 Task: Check the average views per listing of sprinkler system in the last 5 years.
Action: Mouse moved to (1037, 243)
Screenshot: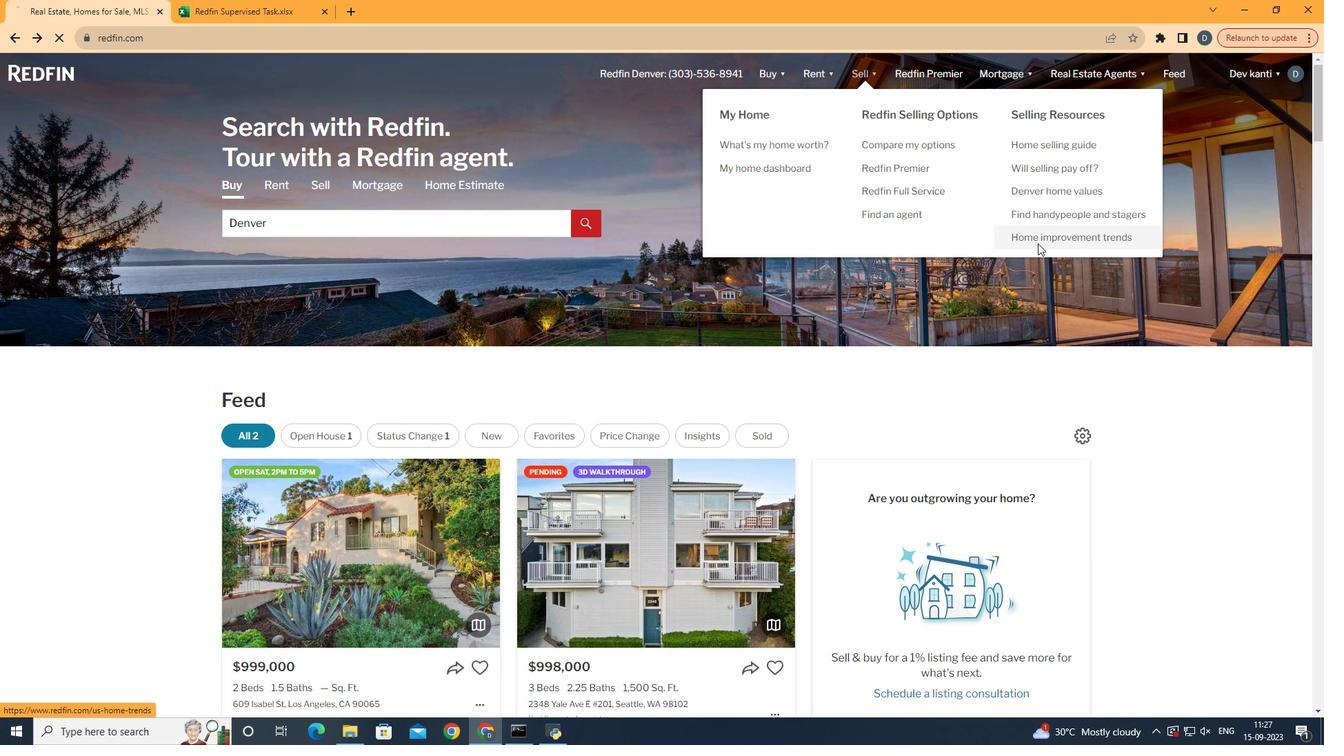 
Action: Mouse pressed left at (1037, 243)
Screenshot: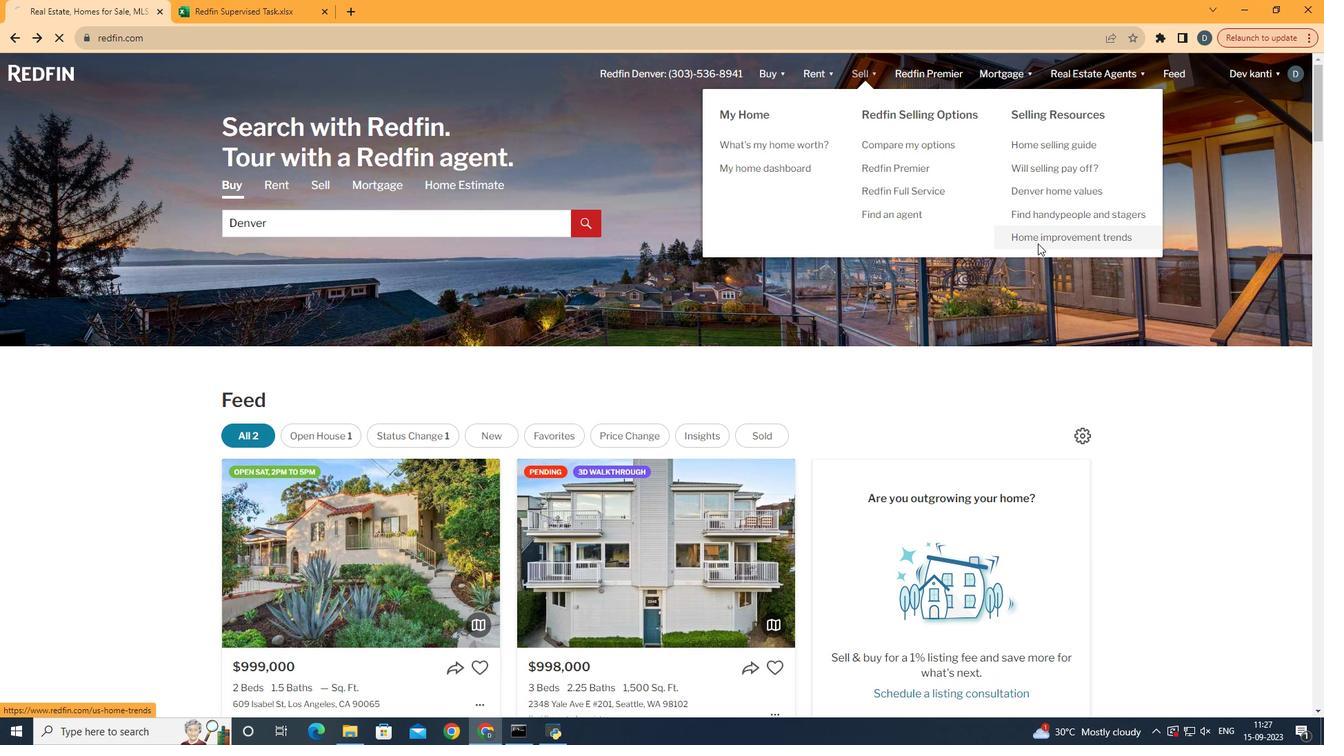 
Action: Mouse moved to (332, 263)
Screenshot: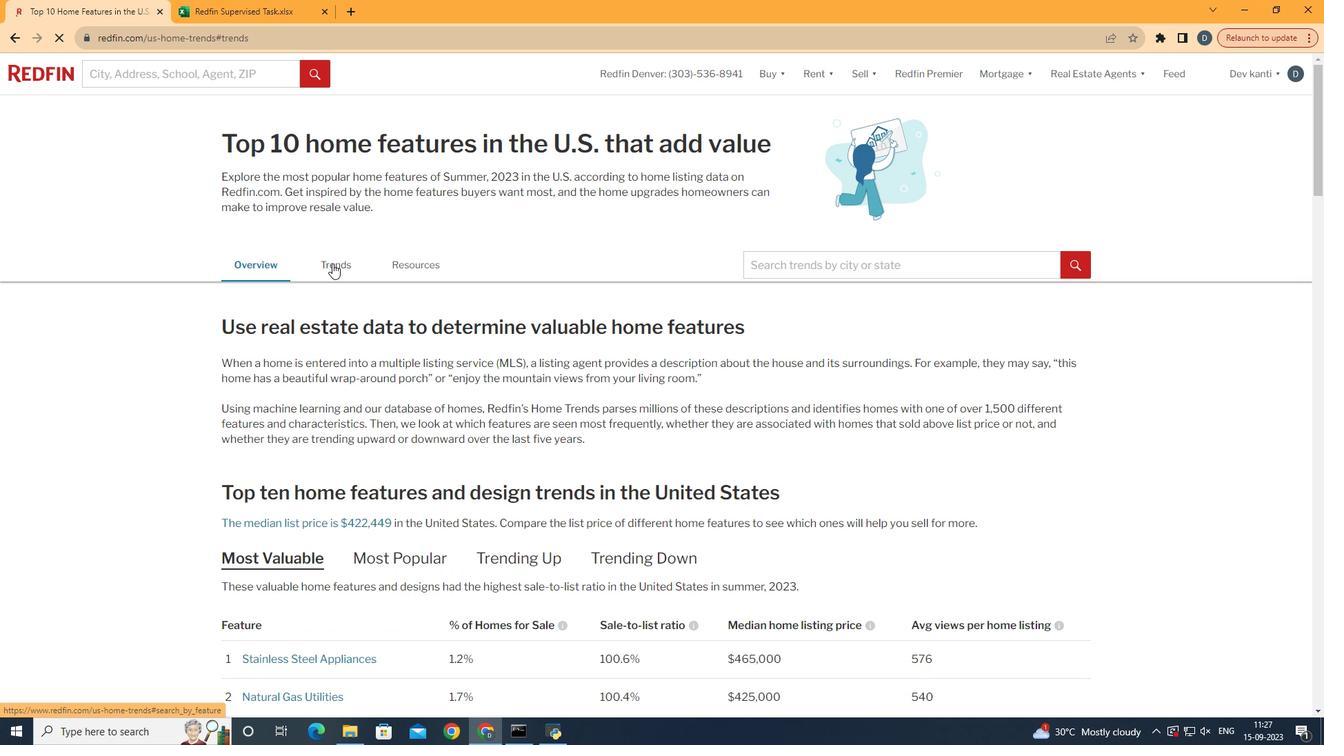 
Action: Mouse pressed left at (332, 263)
Screenshot: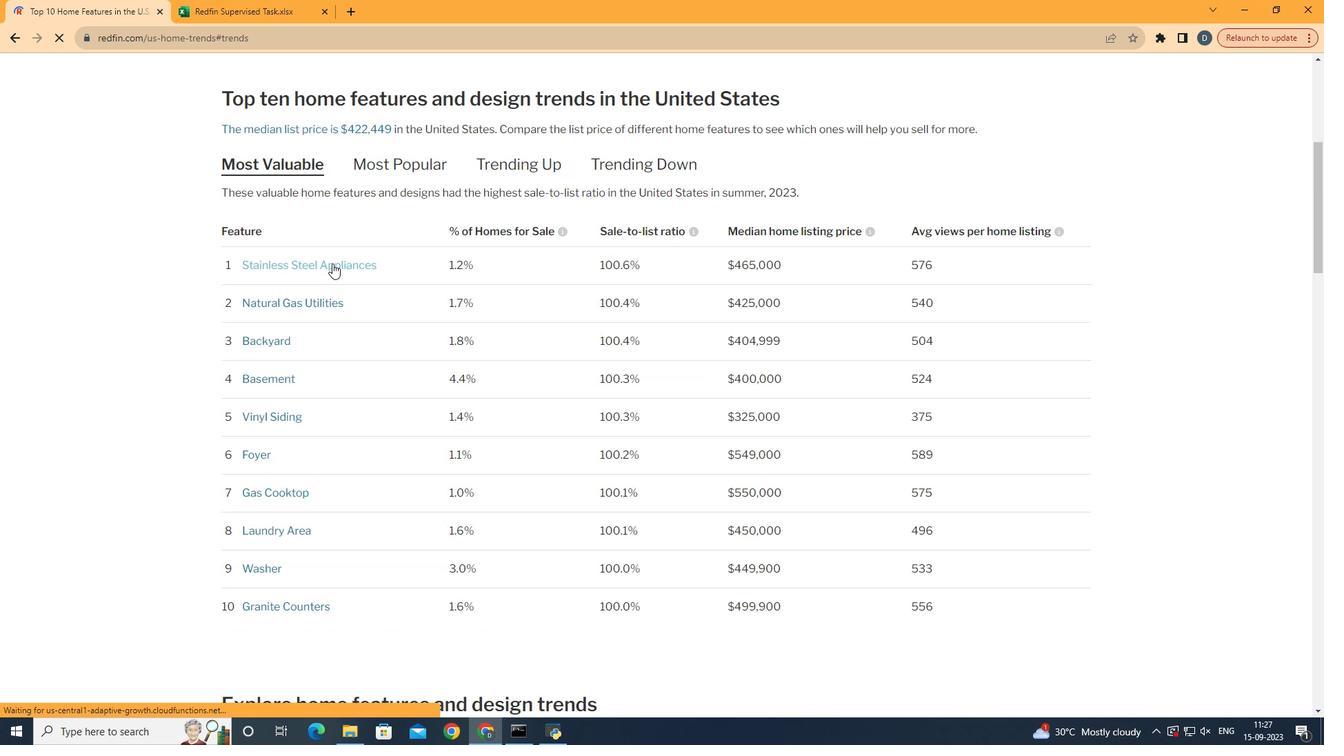 
Action: Mouse moved to (664, 357)
Screenshot: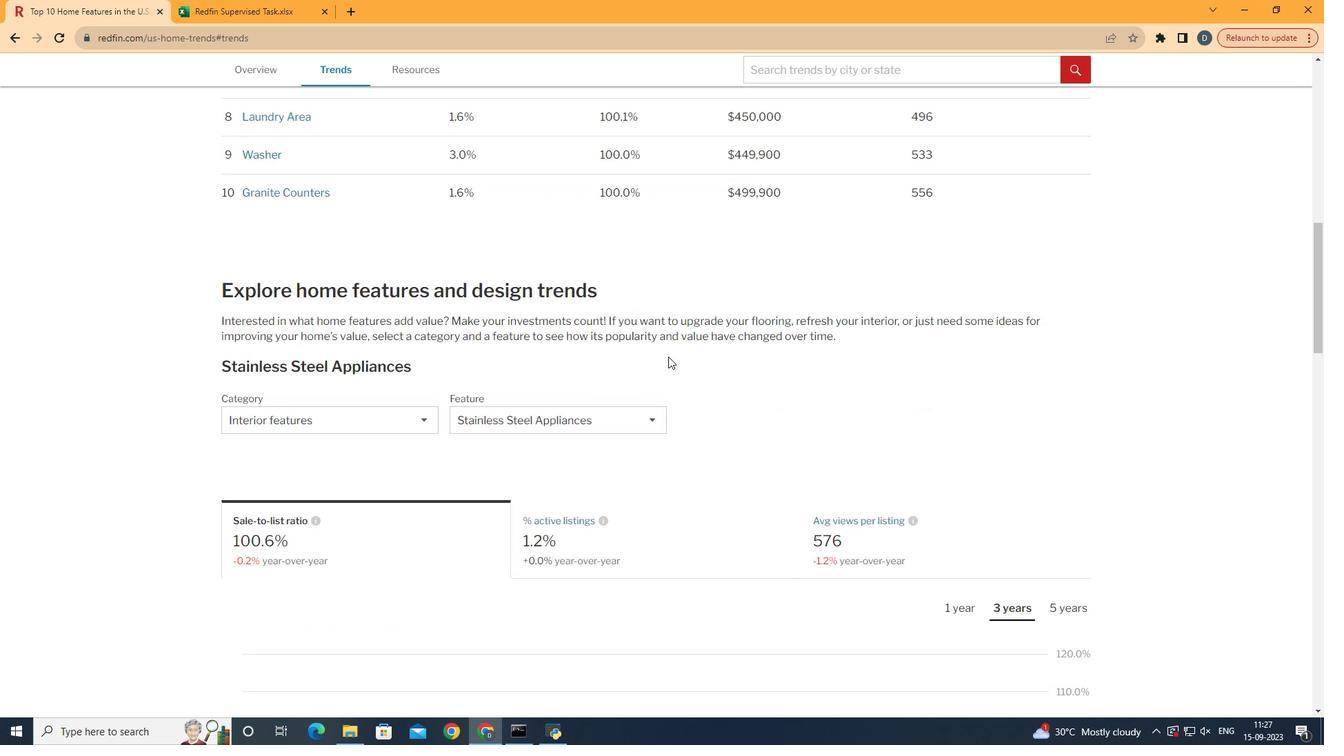 
Action: Mouse scrolled (664, 356) with delta (0, 0)
Screenshot: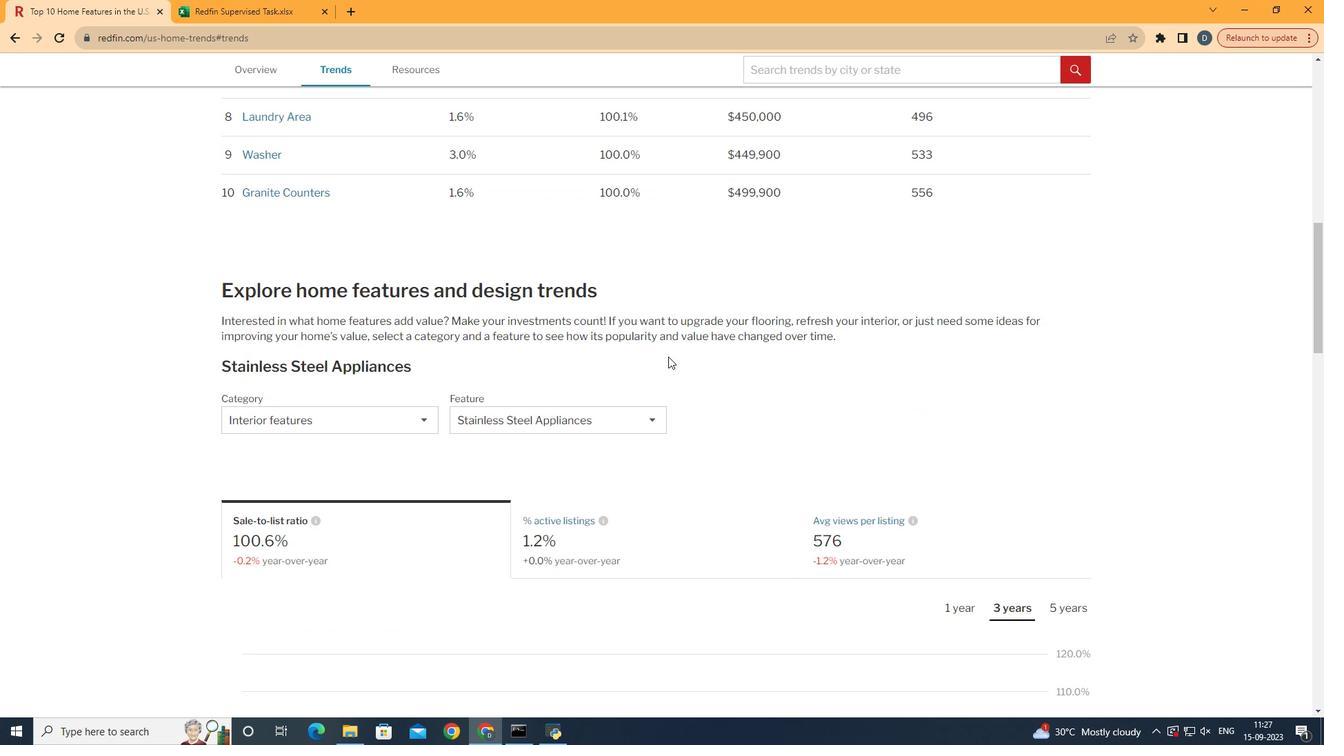 
Action: Mouse moved to (665, 357)
Screenshot: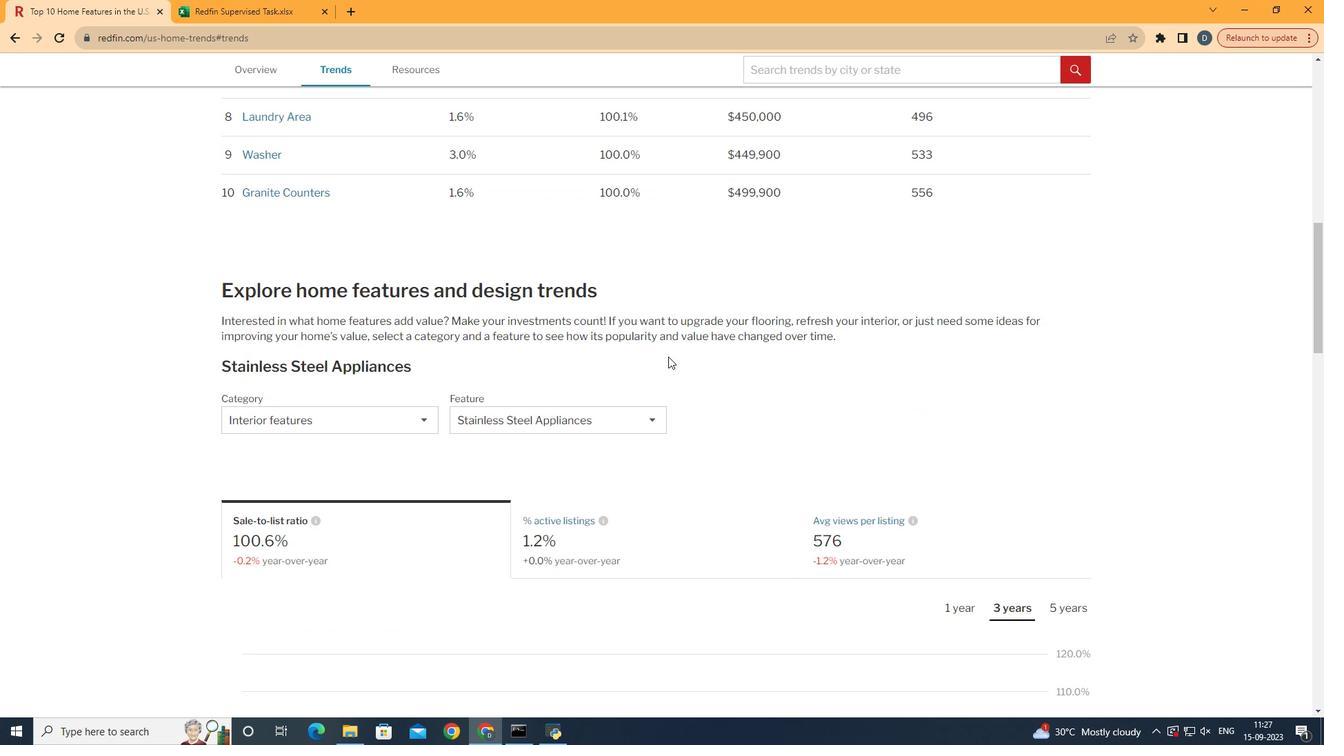 
Action: Mouse scrolled (665, 356) with delta (0, 0)
Screenshot: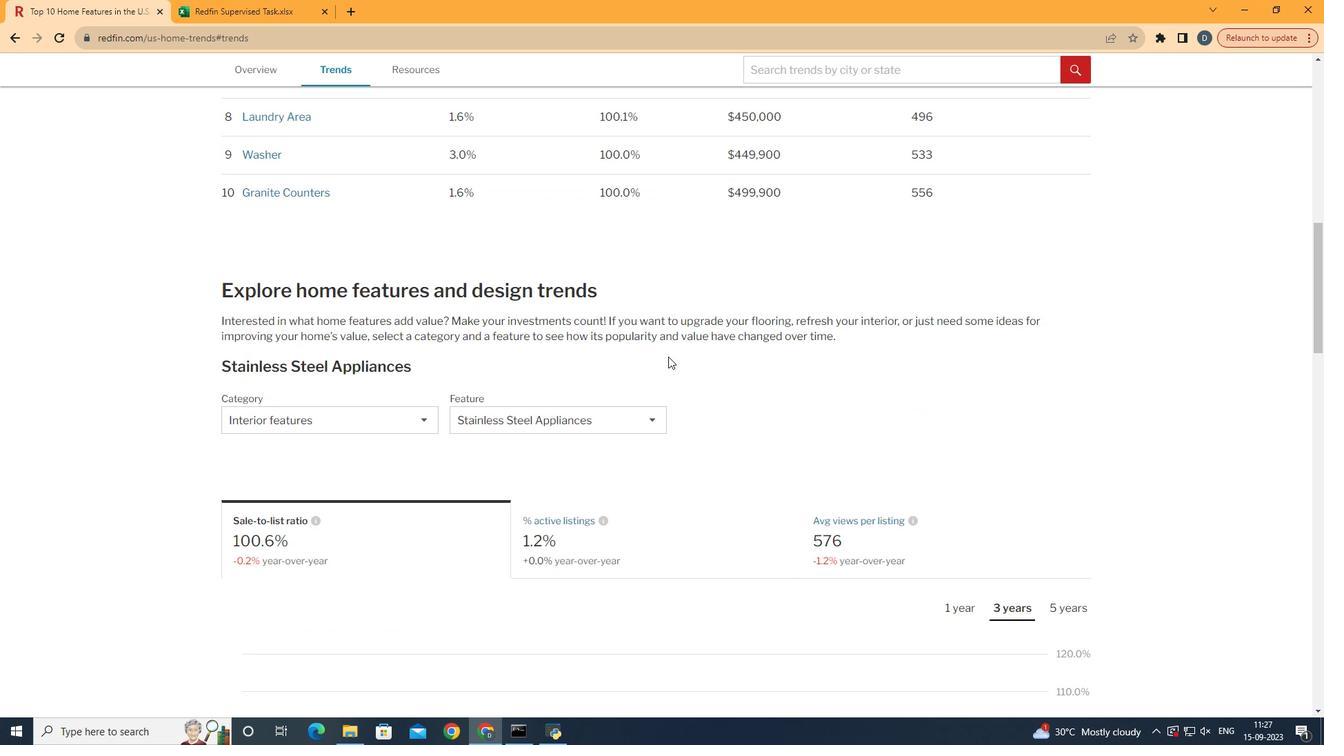 
Action: Mouse moved to (665, 357)
Screenshot: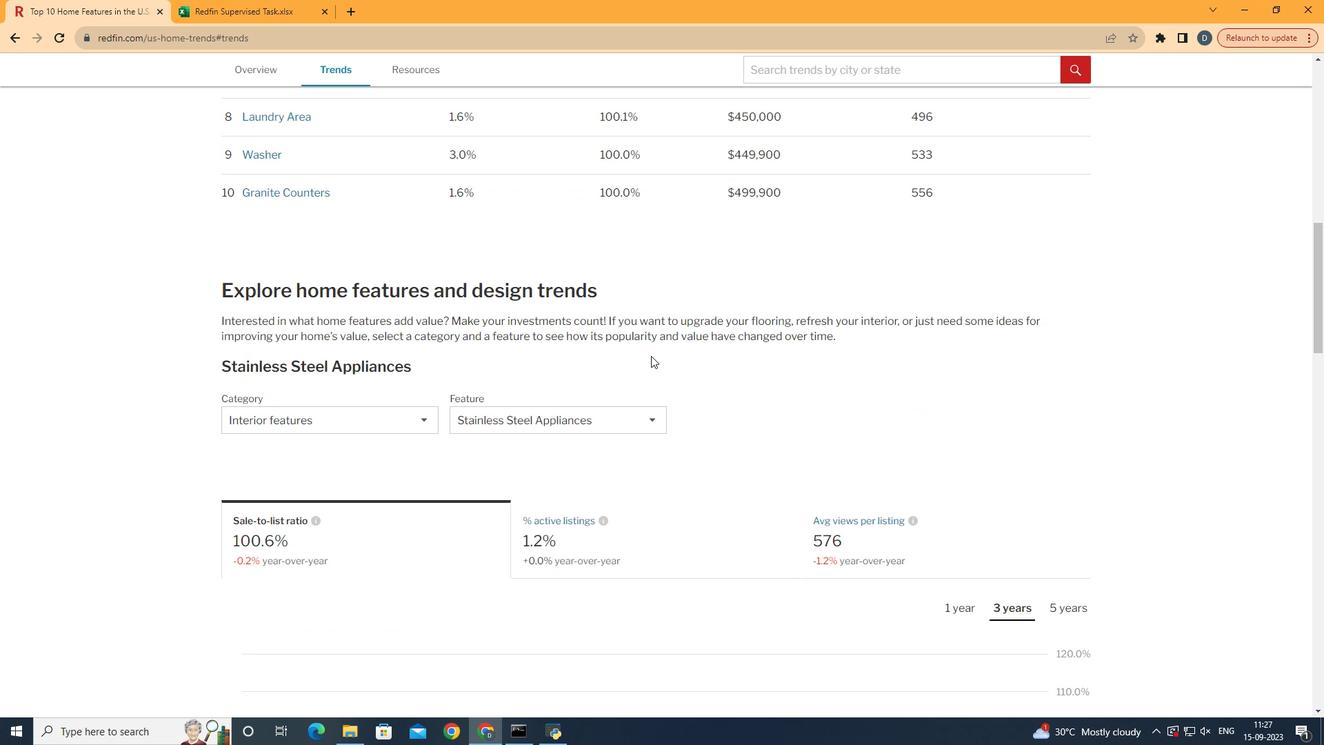 
Action: Mouse scrolled (665, 356) with delta (0, 0)
Screenshot: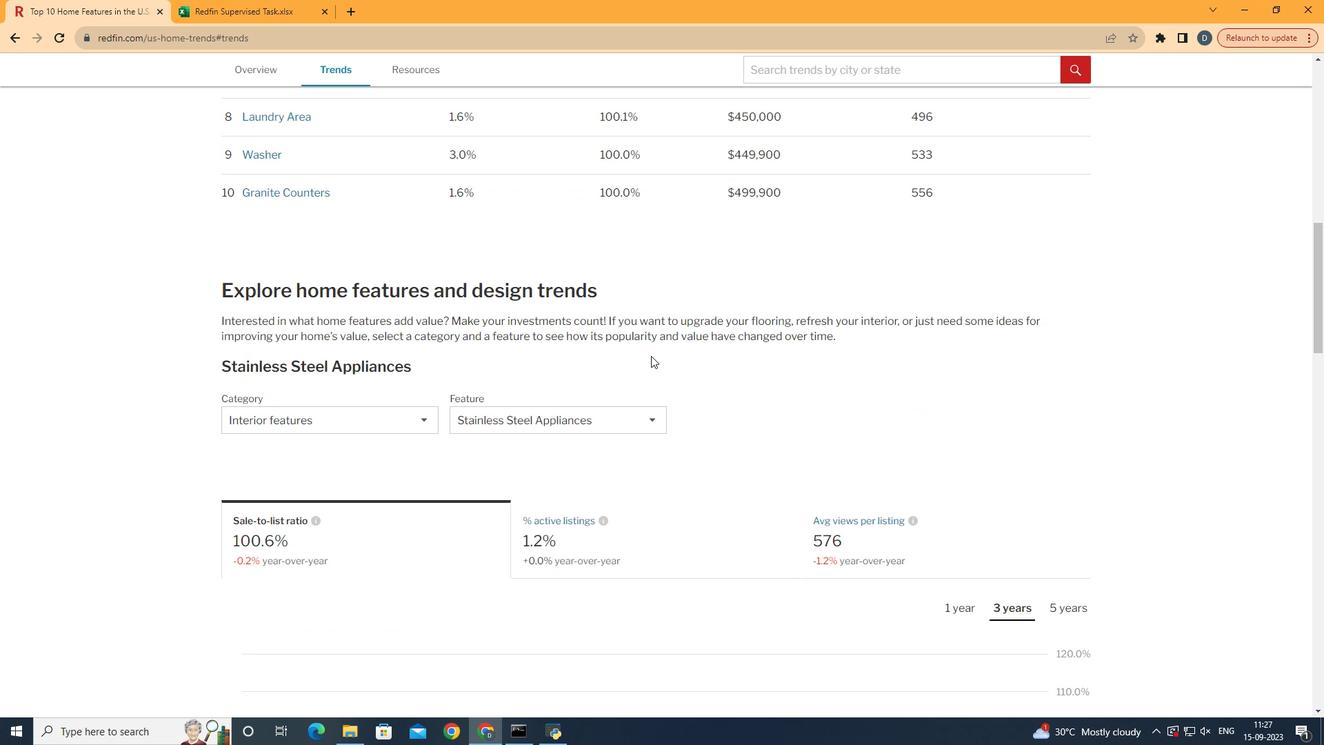 
Action: Mouse moved to (666, 357)
Screenshot: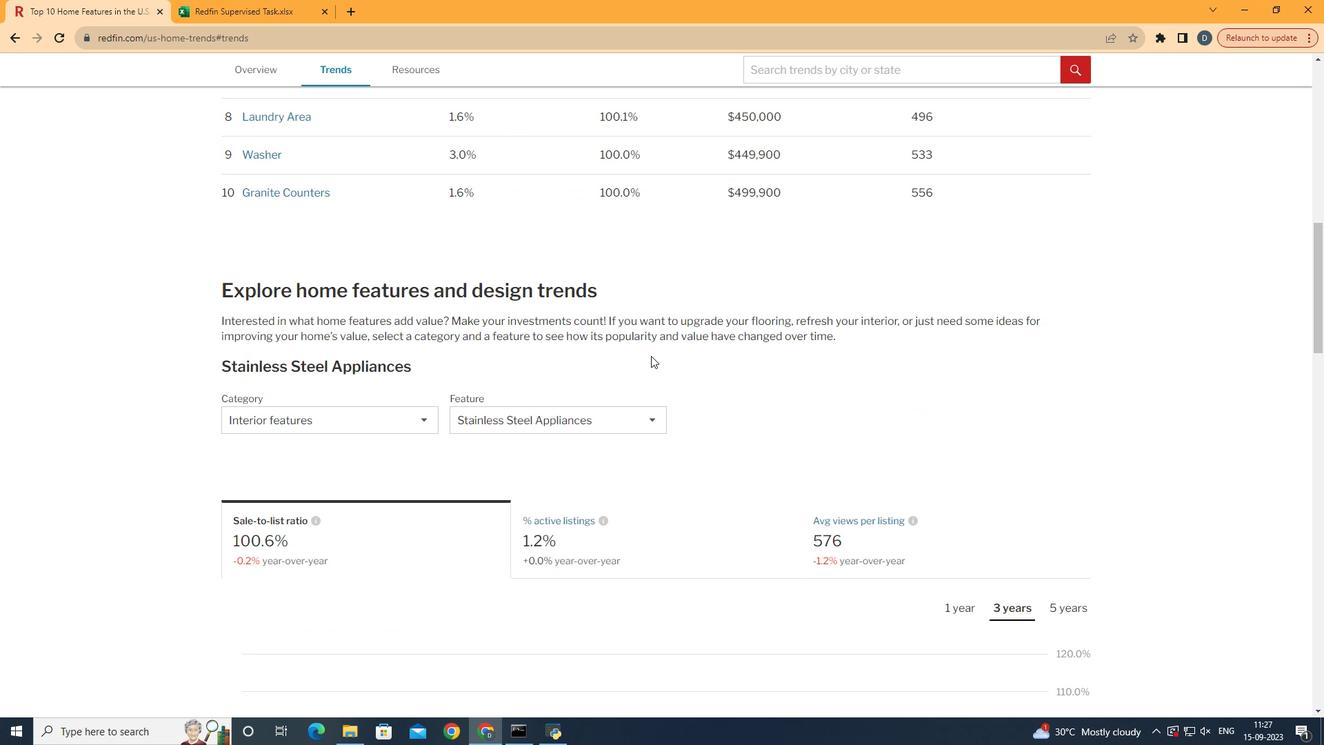 
Action: Mouse scrolled (666, 356) with delta (0, 0)
Screenshot: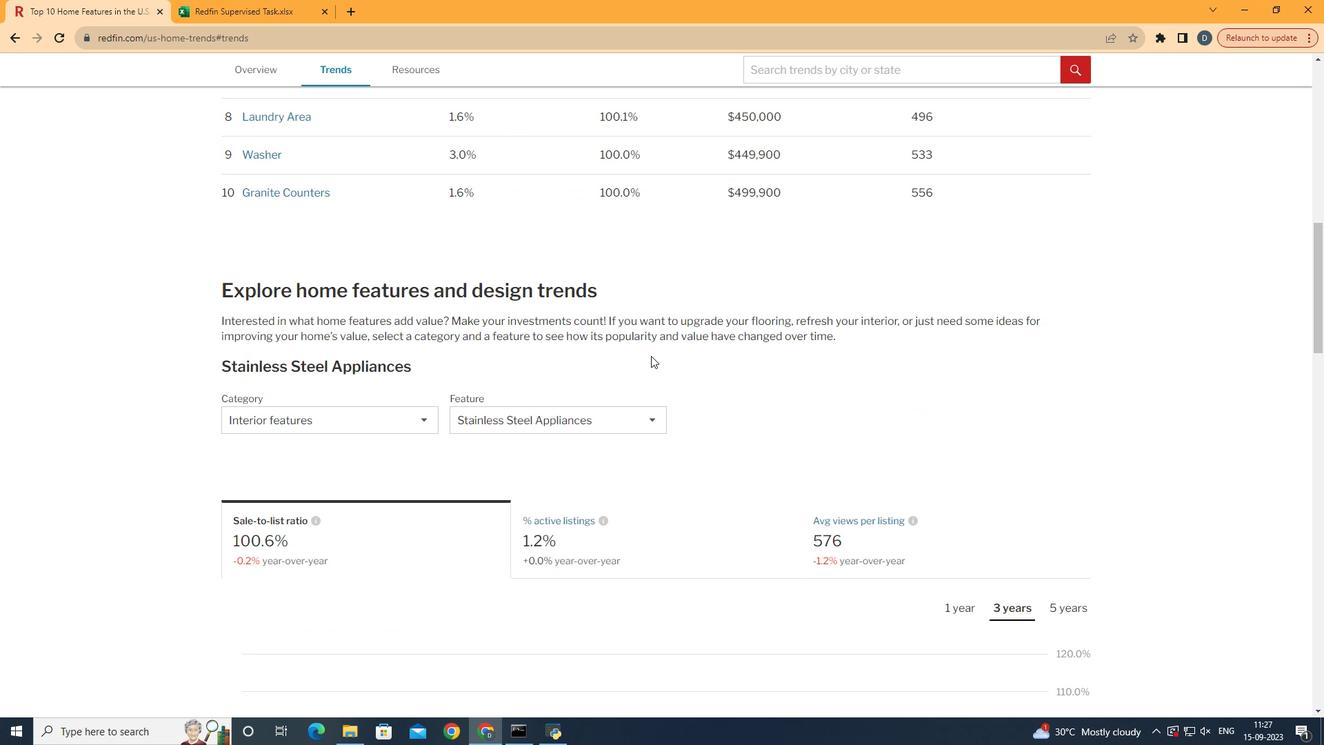 
Action: Mouse moved to (667, 357)
Screenshot: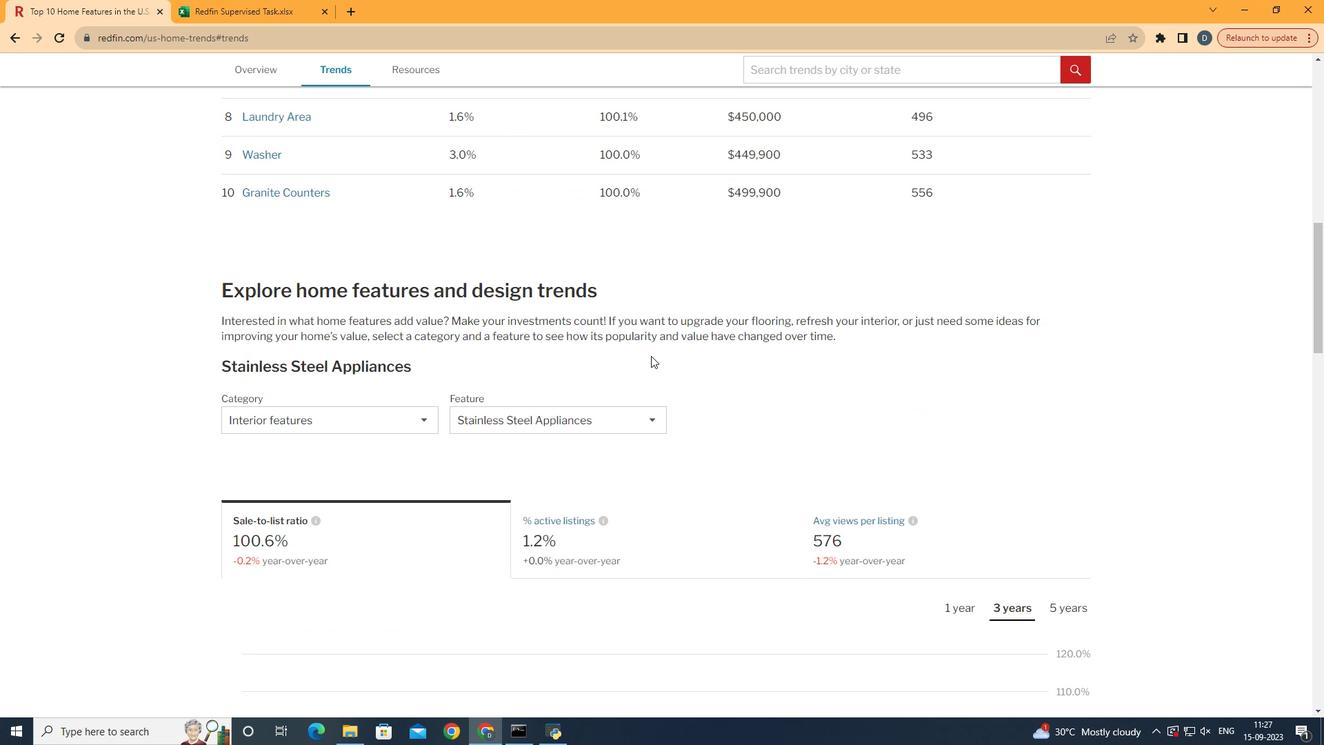 
Action: Mouse scrolled (667, 356) with delta (0, 0)
Screenshot: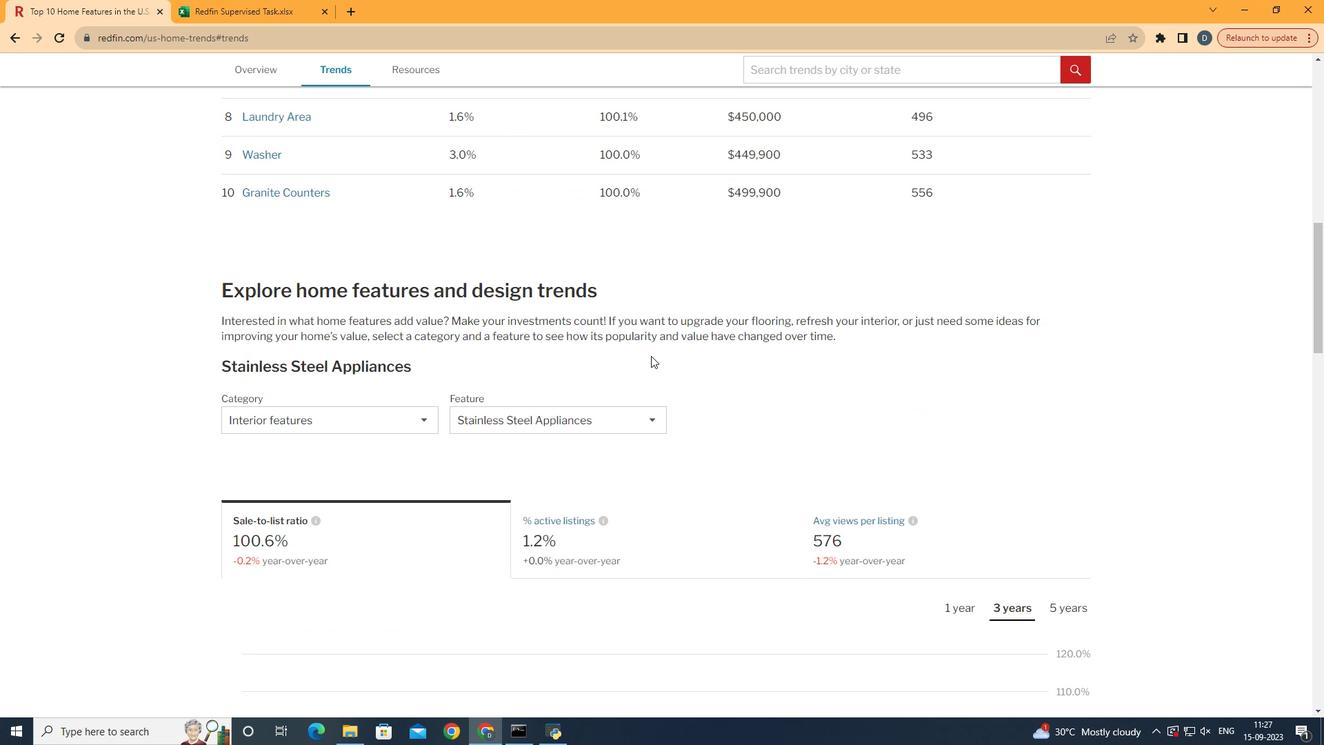 
Action: Mouse moved to (667, 356)
Screenshot: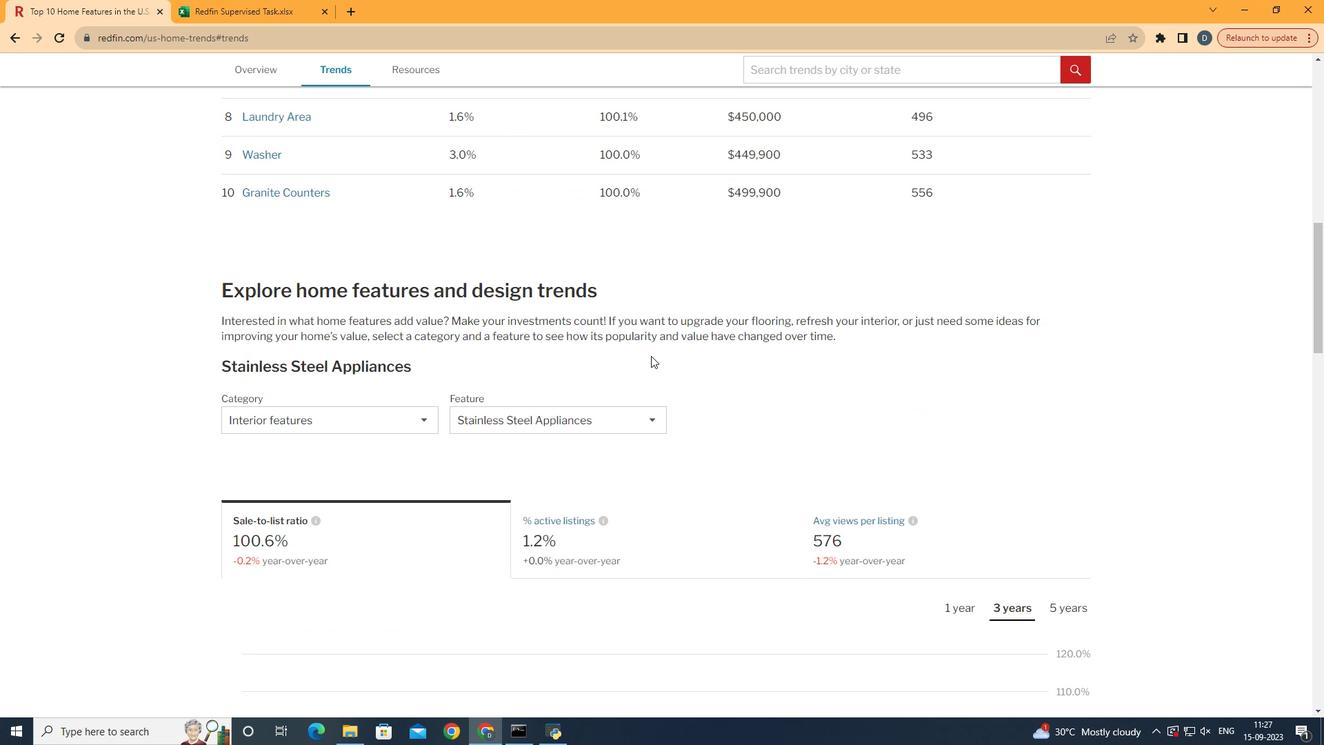 
Action: Mouse scrolled (667, 355) with delta (0, 0)
Screenshot: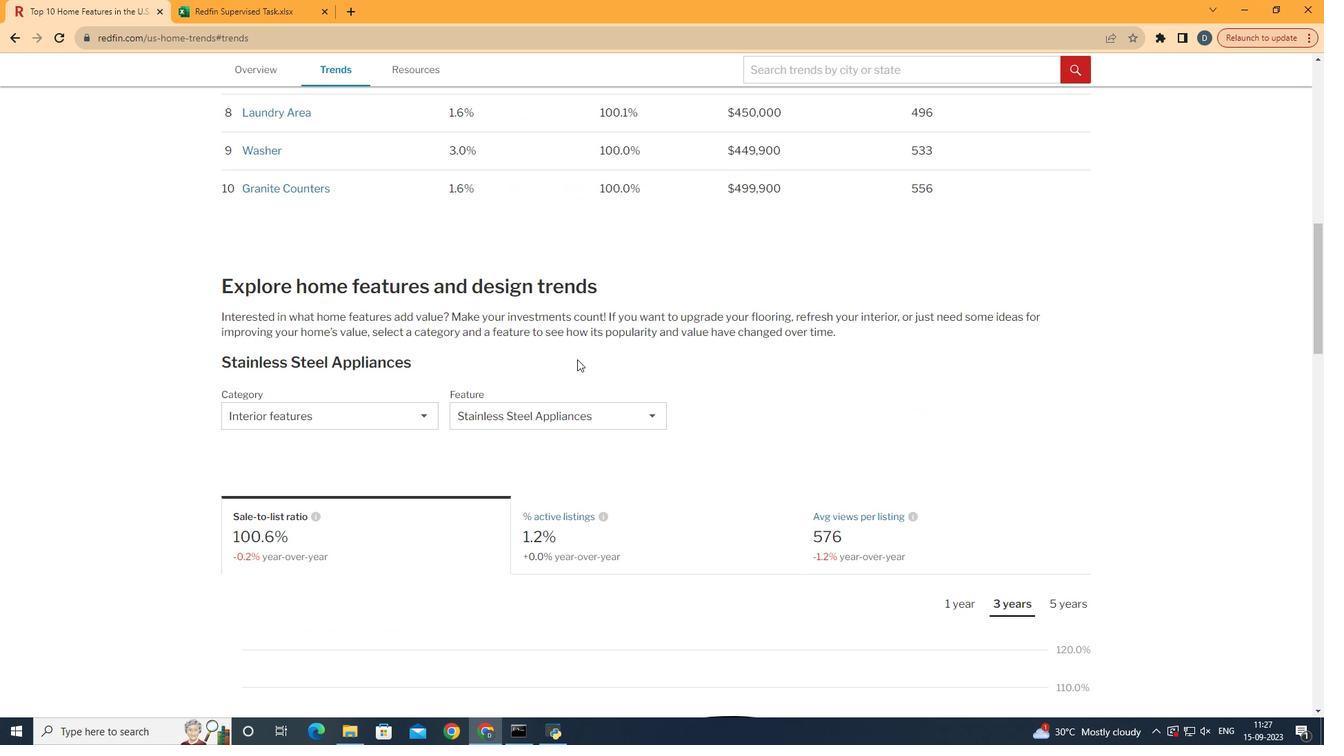 
Action: Mouse moved to (656, 355)
Screenshot: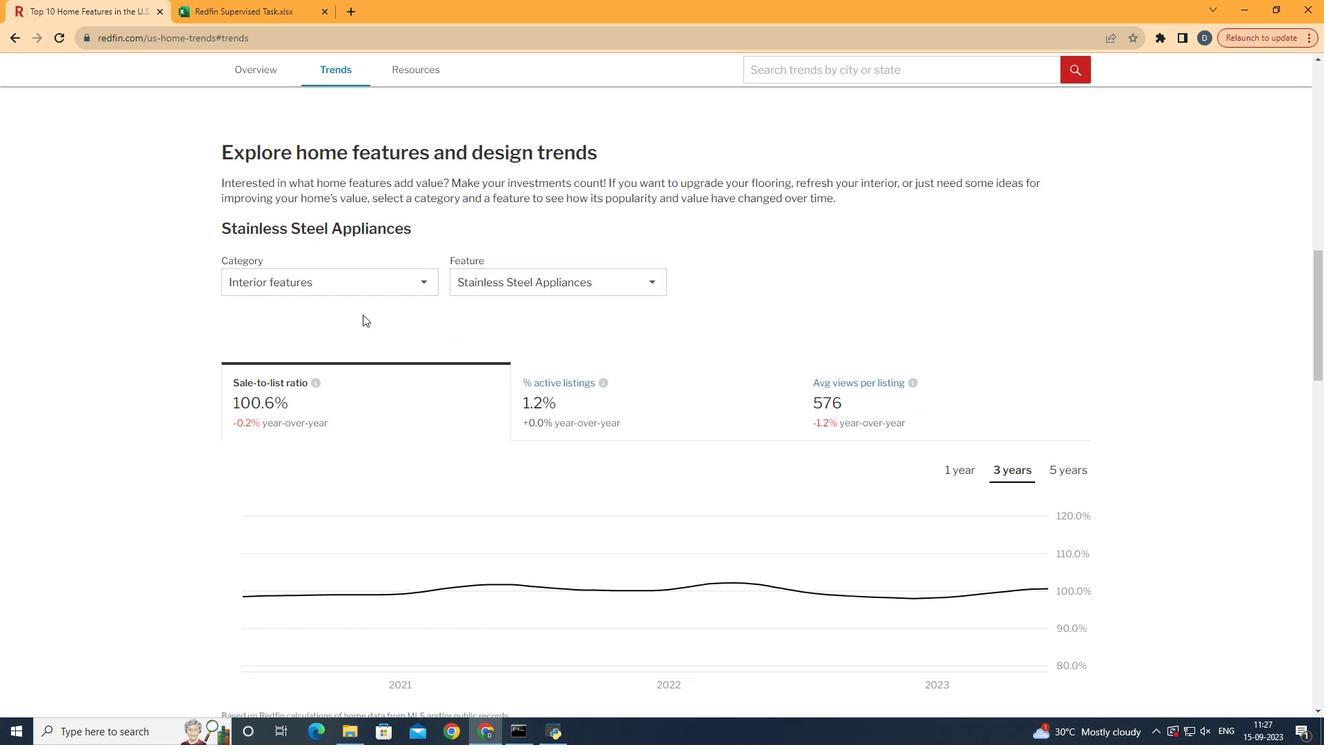 
Action: Mouse scrolled (656, 355) with delta (0, 0)
Screenshot: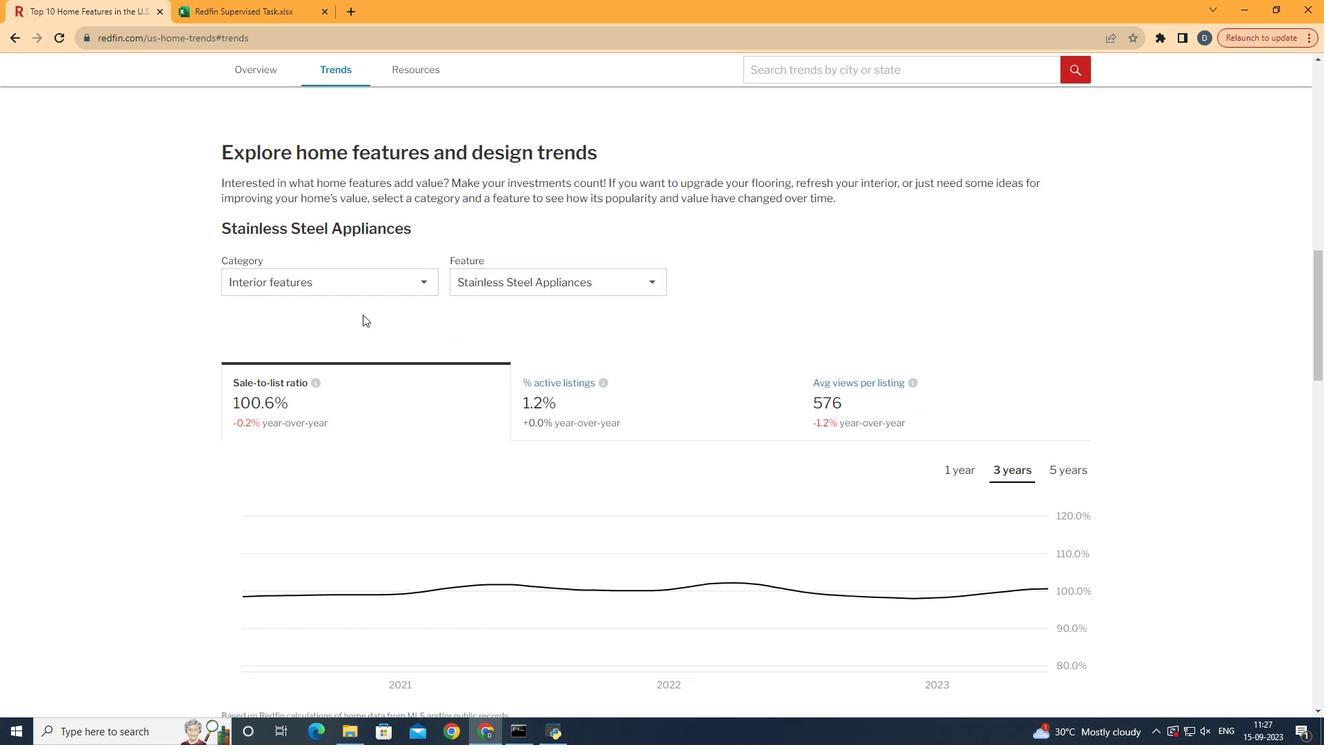 
Action: Mouse moved to (607, 356)
Screenshot: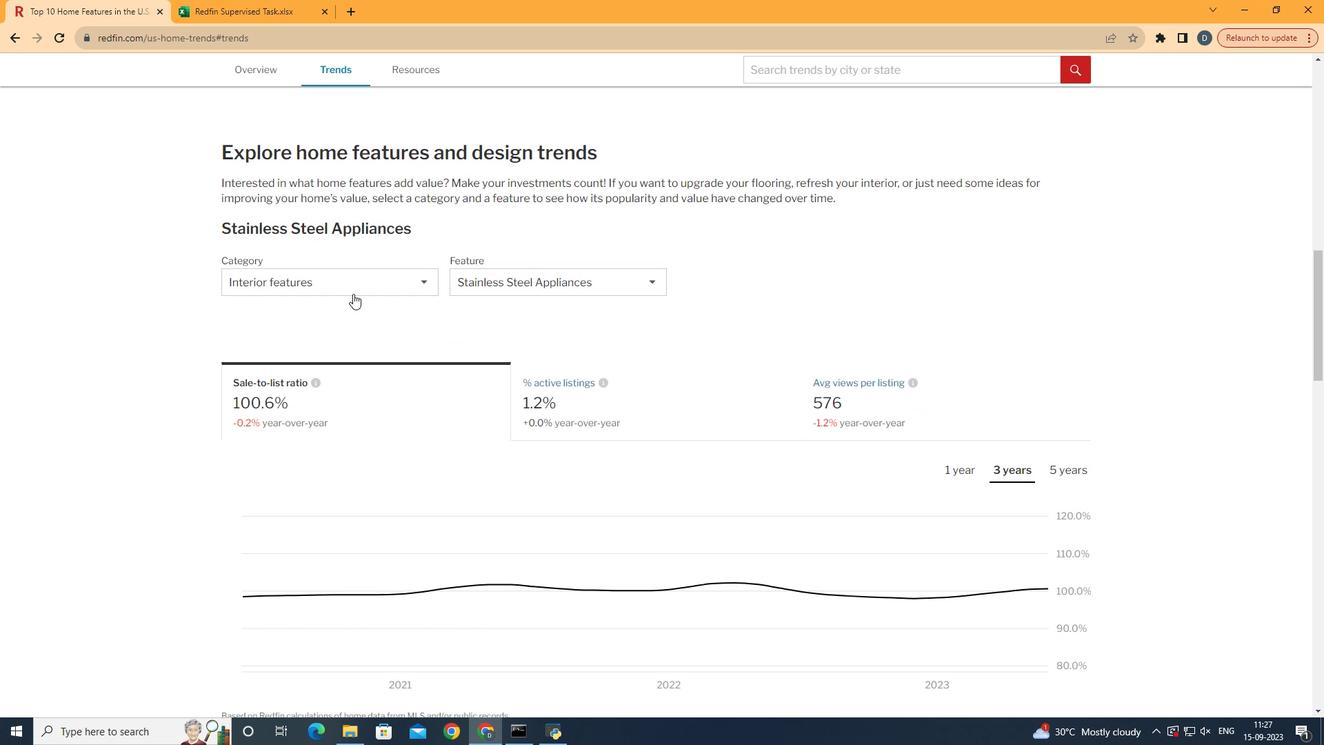 
Action: Mouse scrolled (607, 355) with delta (0, 0)
Screenshot: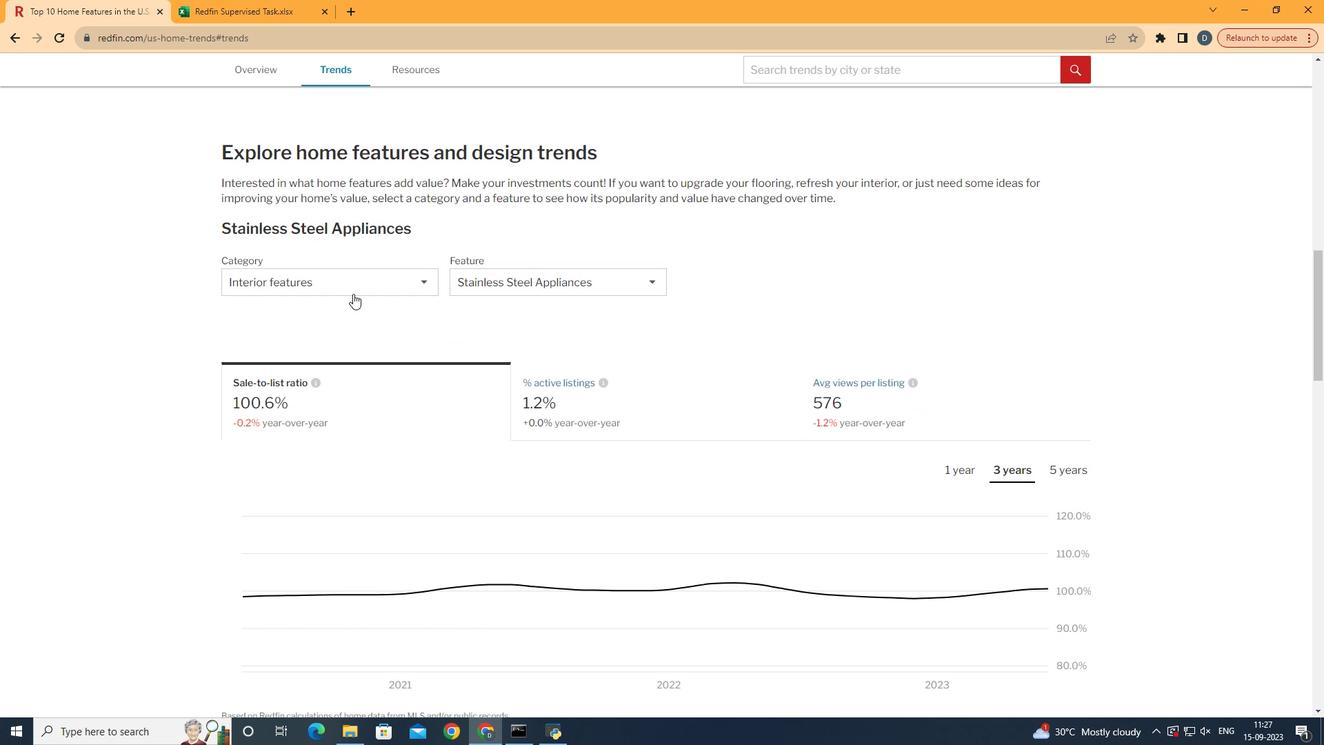 
Action: Mouse moved to (353, 291)
Screenshot: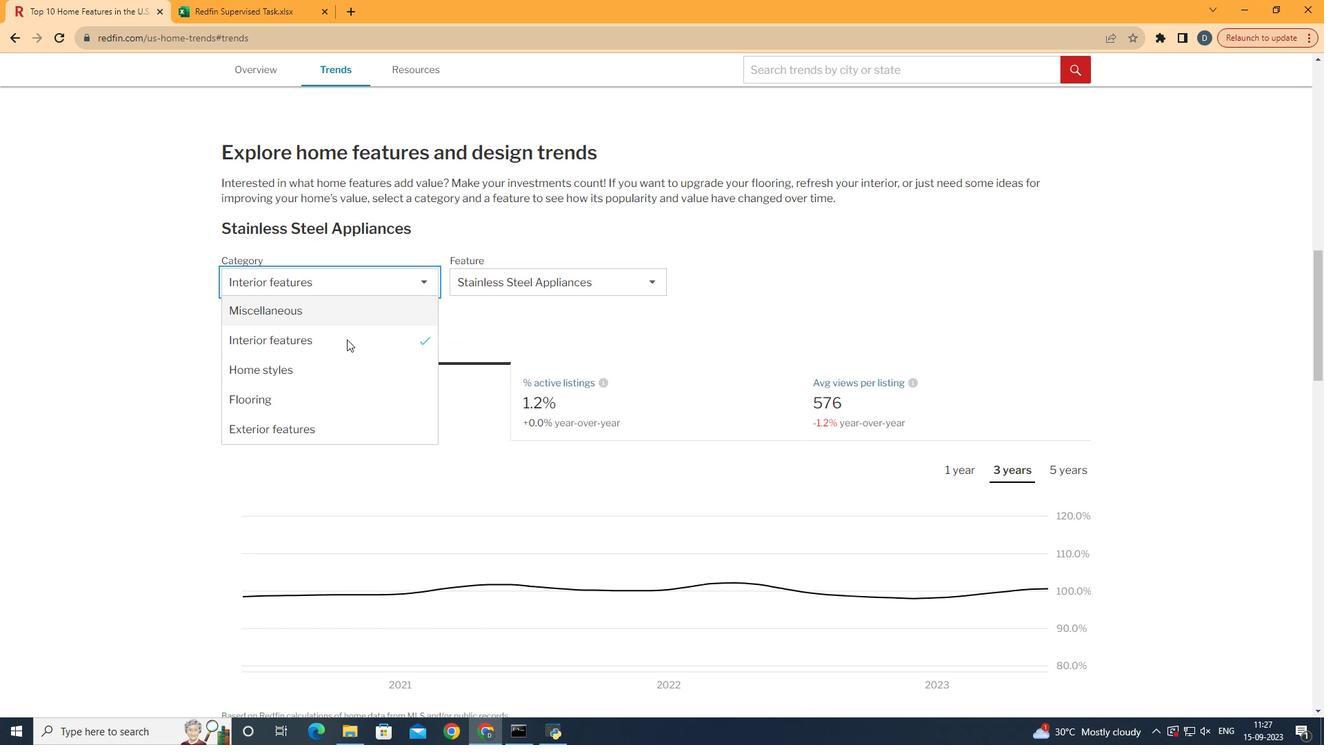 
Action: Mouse pressed left at (353, 291)
Screenshot: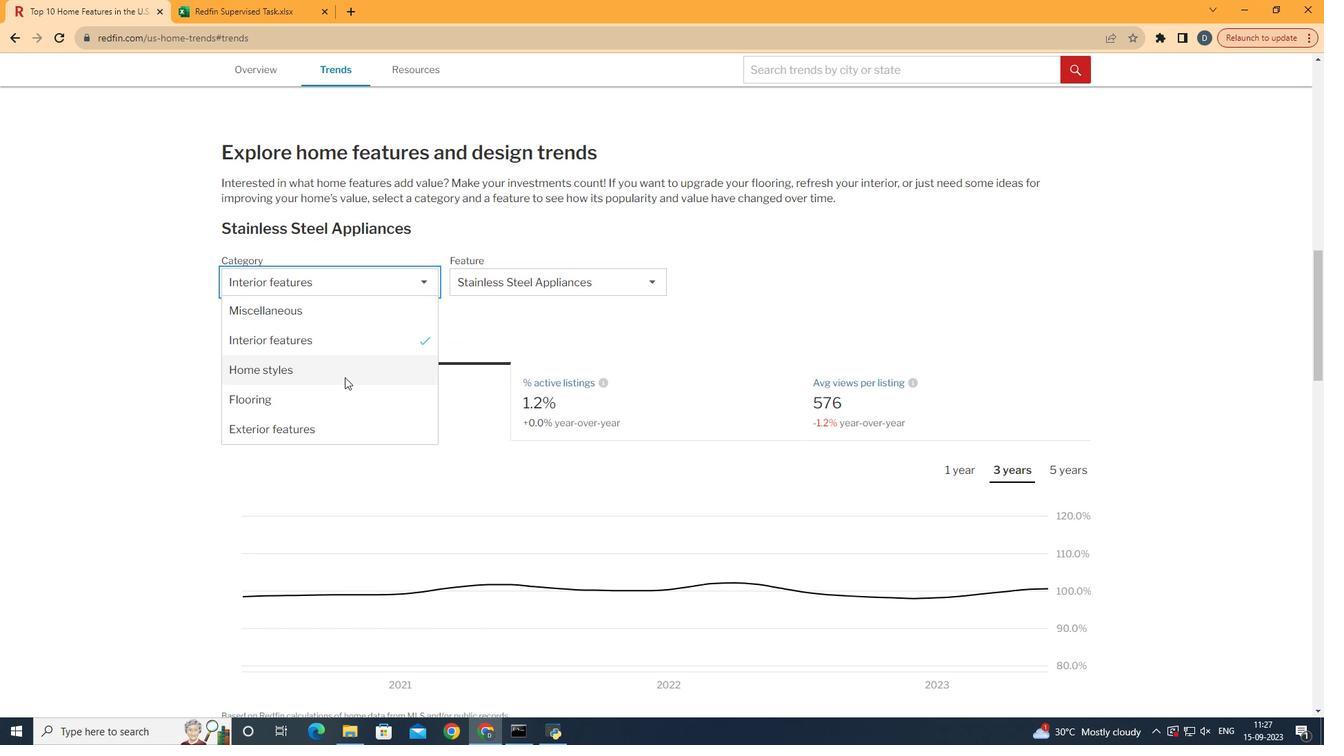 
Action: Mouse moved to (342, 425)
Screenshot: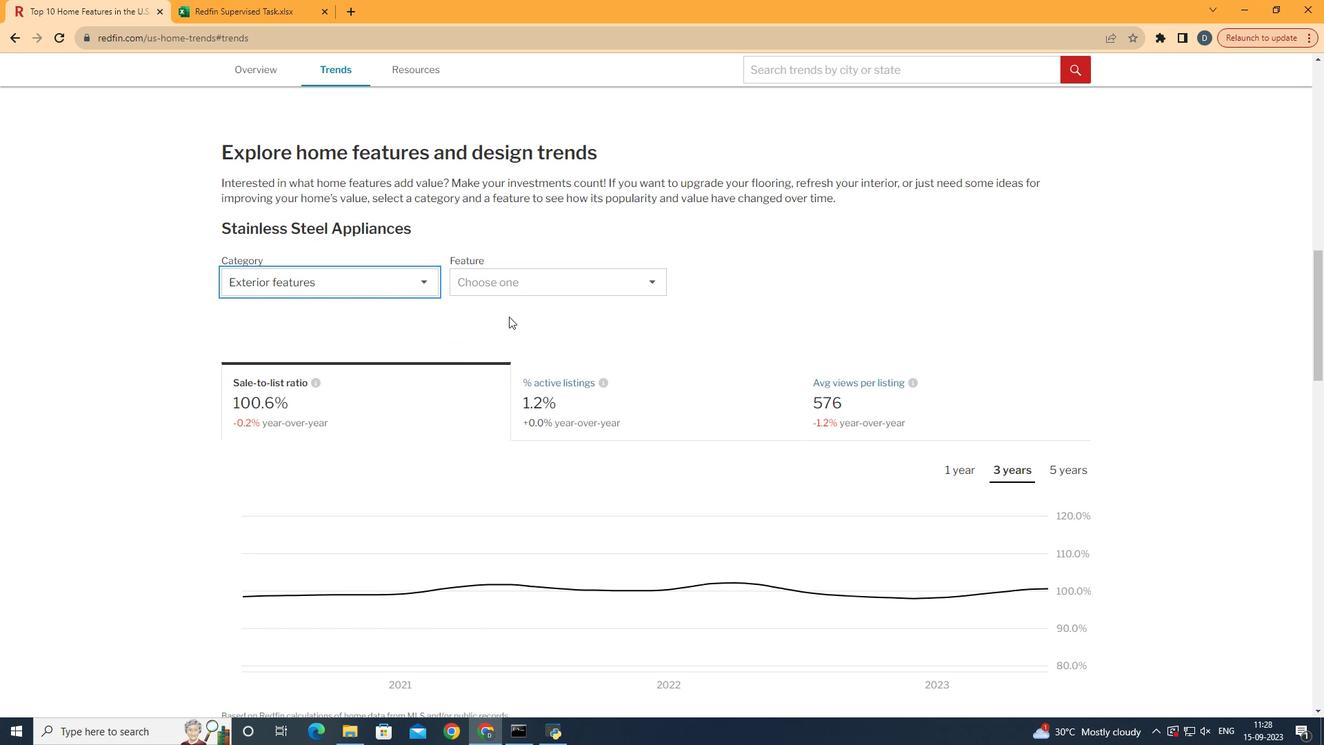 
Action: Mouse pressed left at (342, 425)
Screenshot: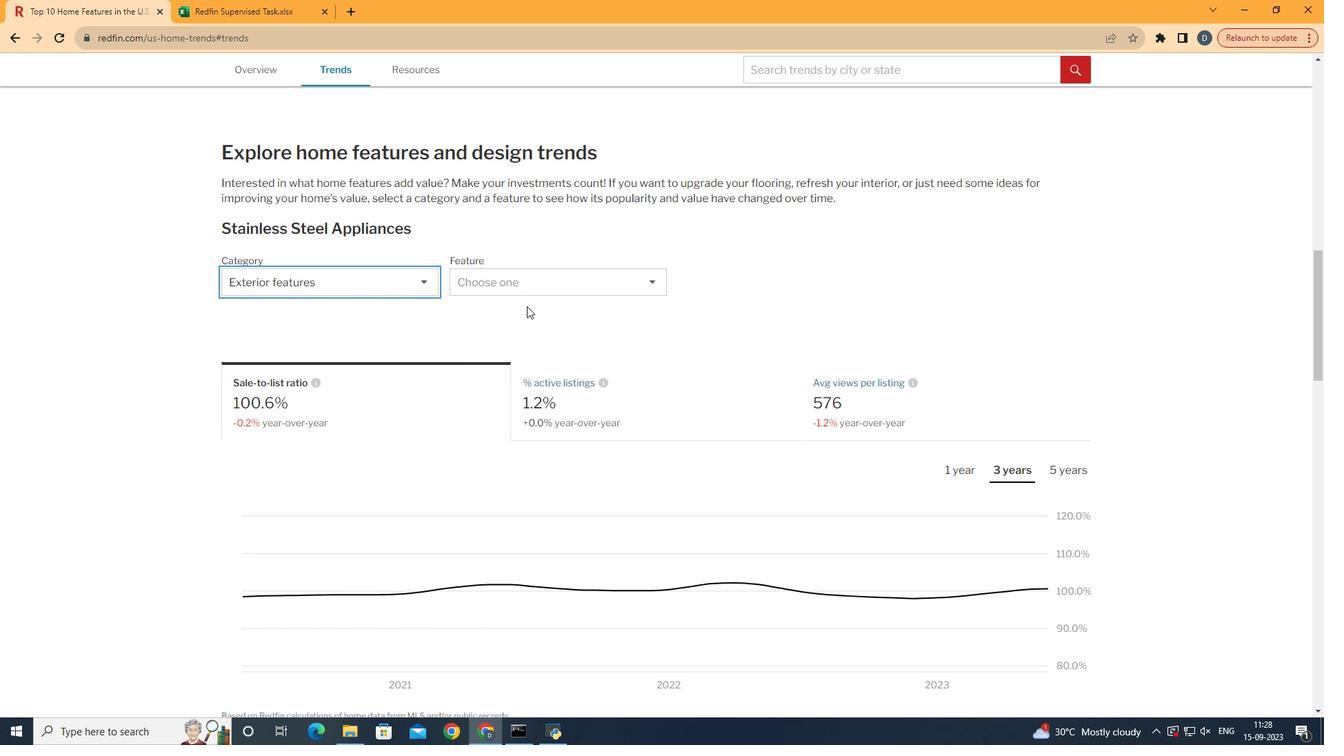 
Action: Mouse moved to (543, 286)
Screenshot: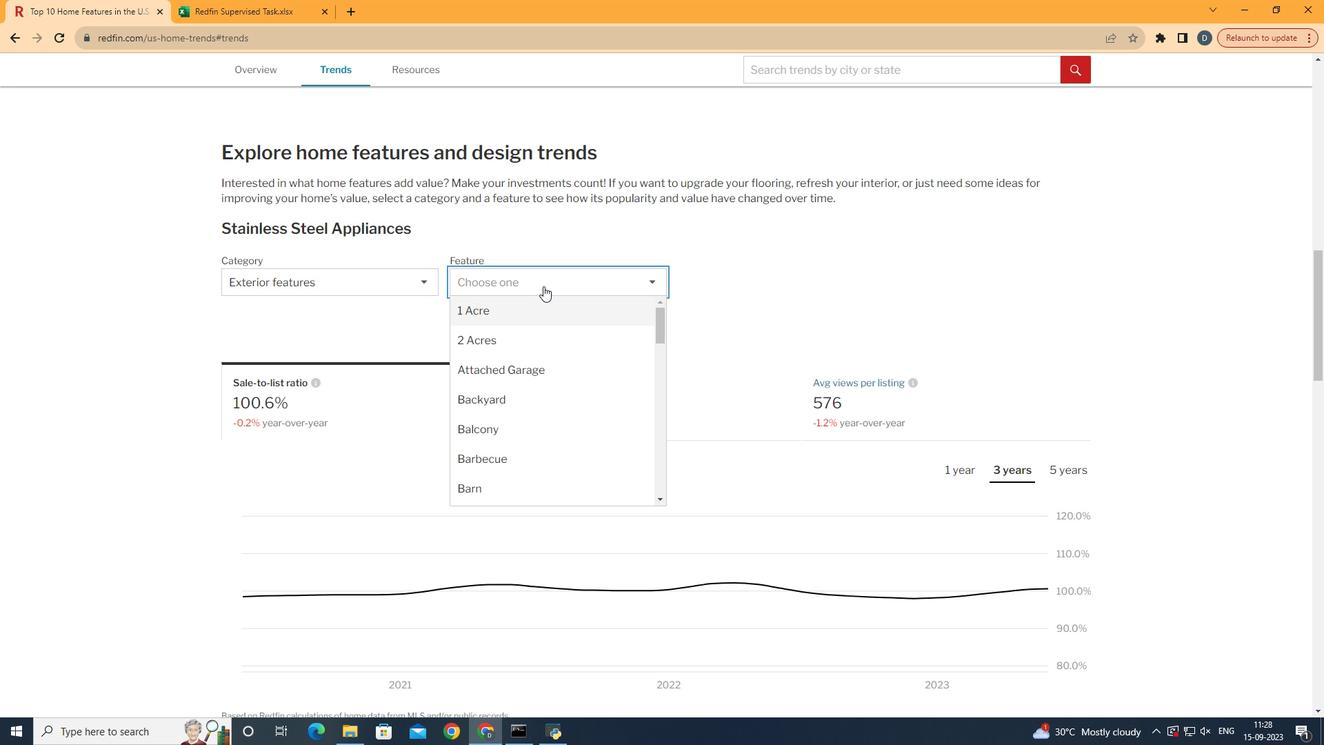 
Action: Mouse pressed left at (543, 286)
Screenshot: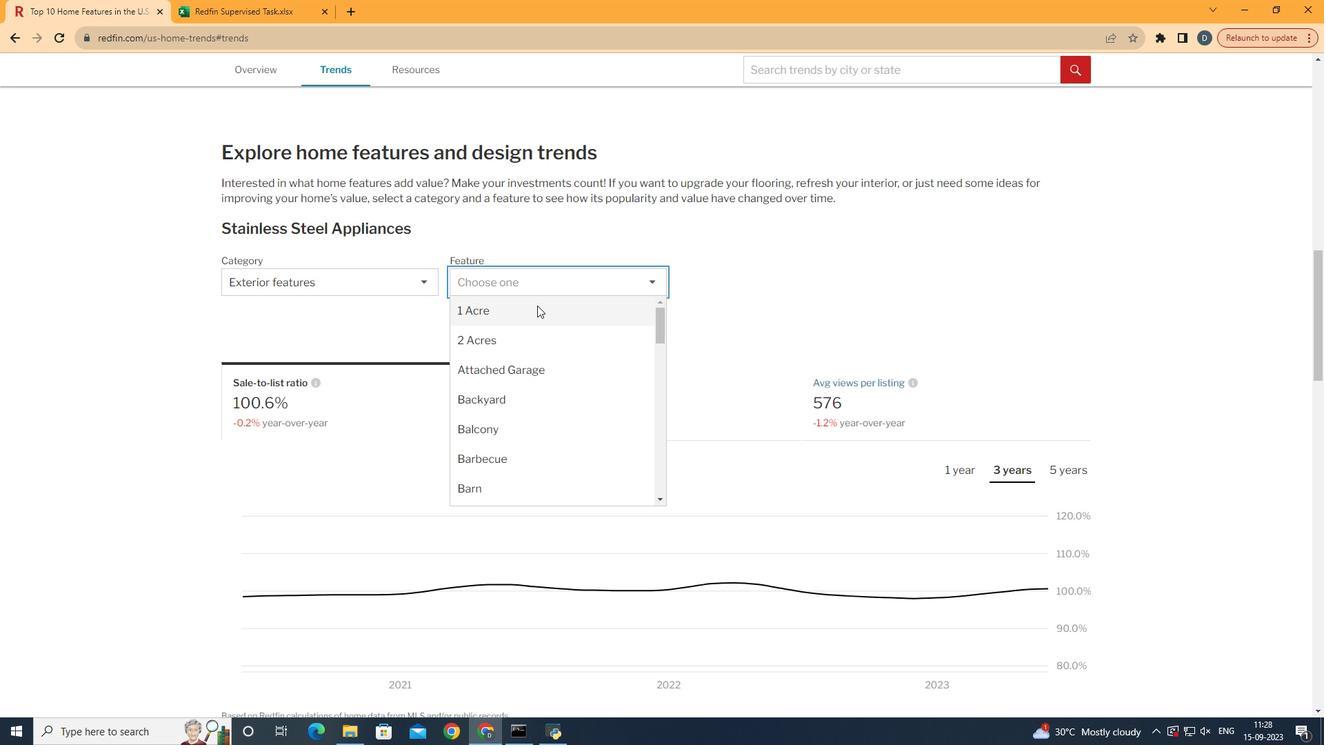 
Action: Mouse moved to (549, 382)
Screenshot: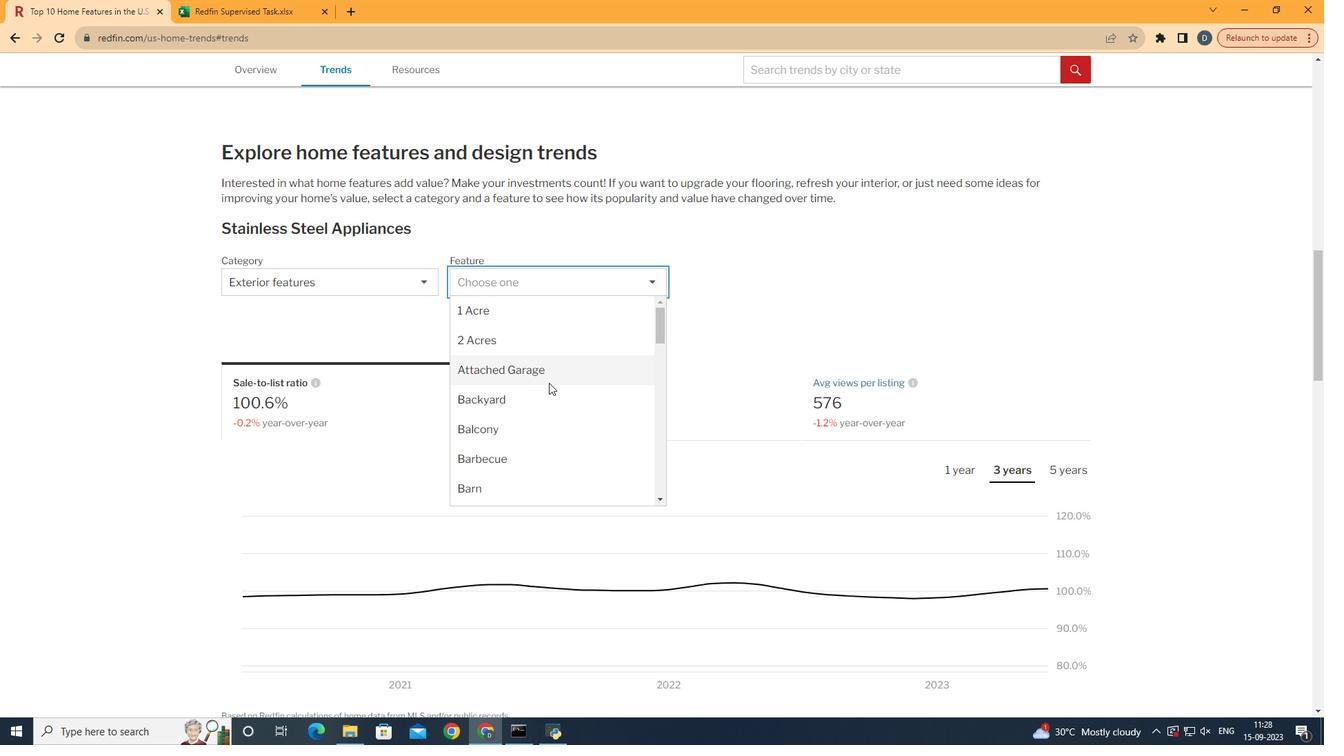 
Action: Mouse scrolled (549, 382) with delta (0, 0)
Screenshot: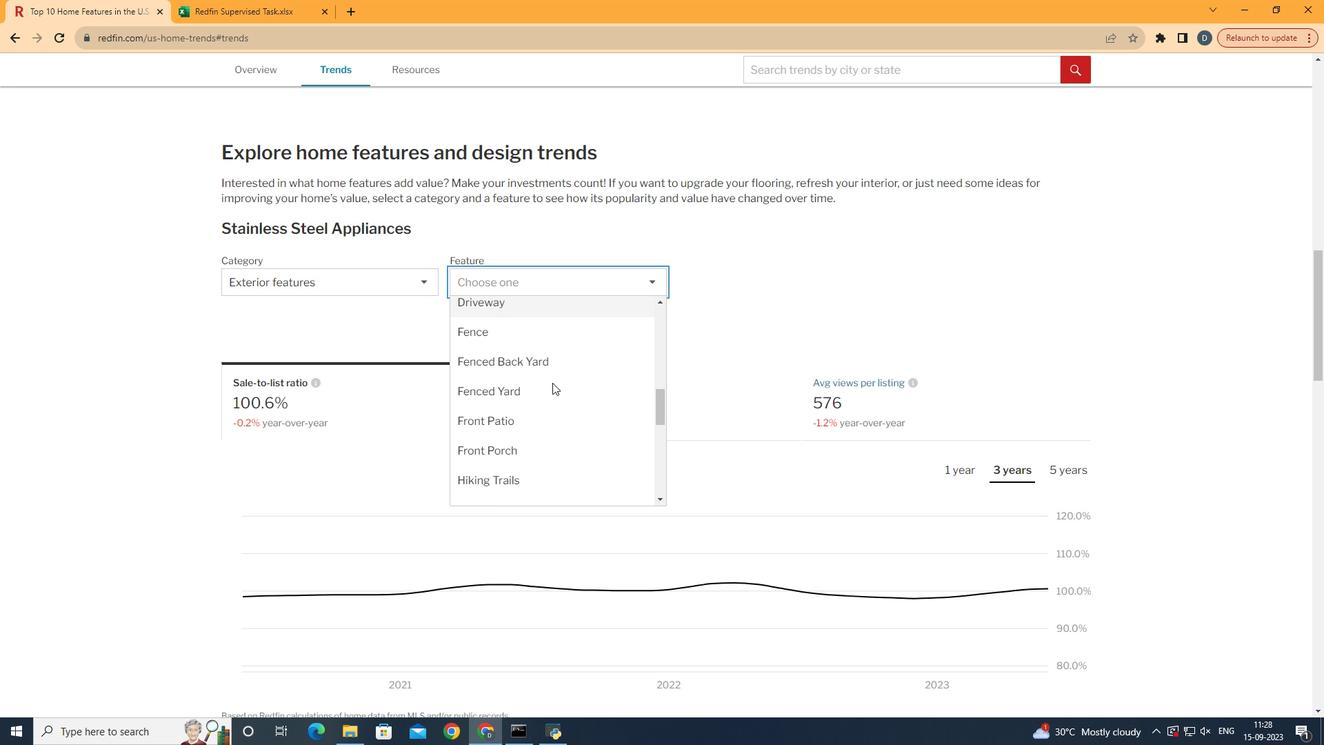 
Action: Mouse moved to (549, 383)
Screenshot: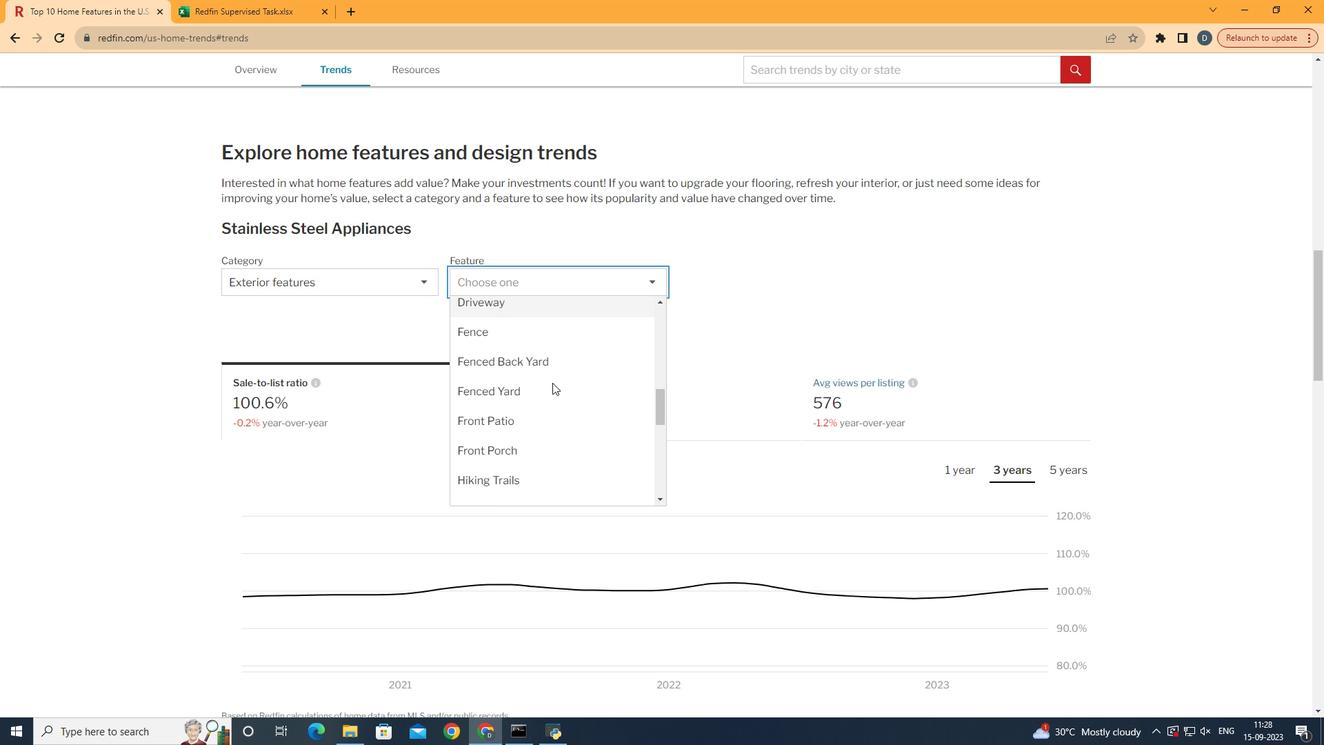
Action: Mouse scrolled (549, 382) with delta (0, 0)
Screenshot: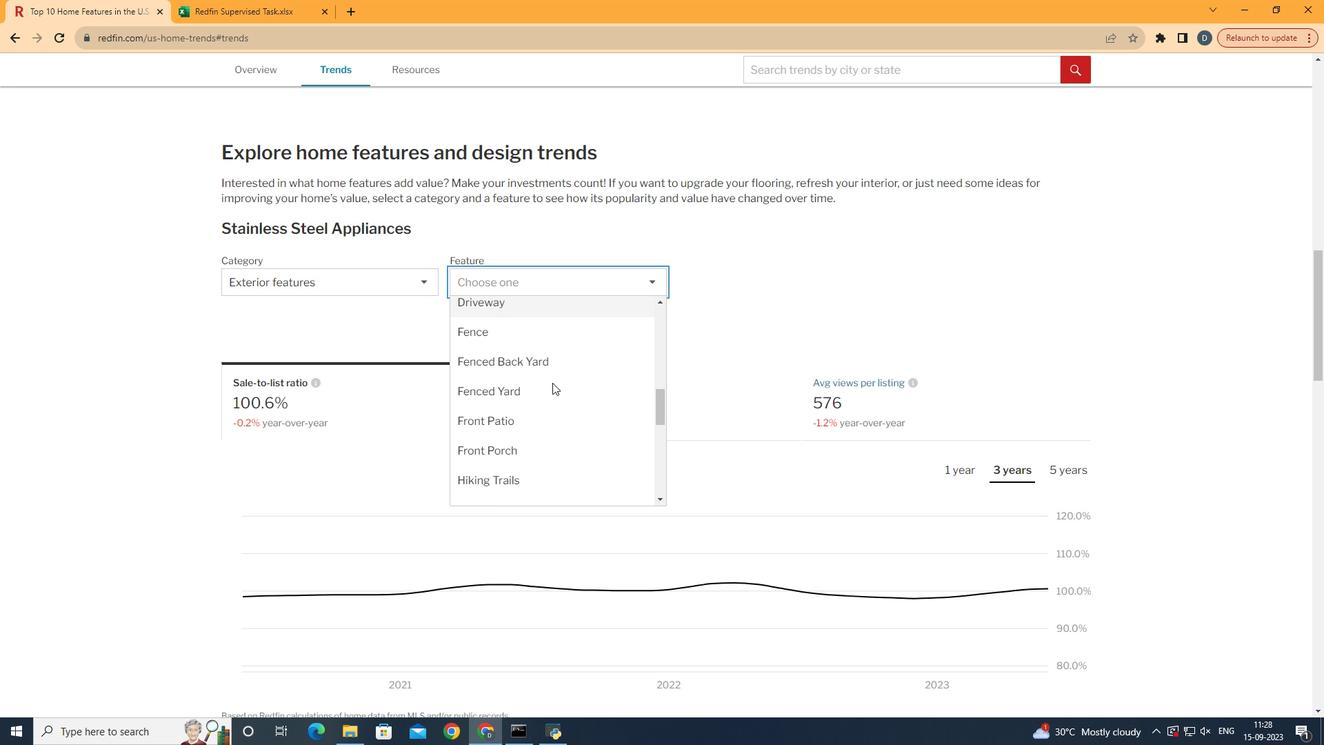 
Action: Mouse scrolled (549, 382) with delta (0, 0)
Screenshot: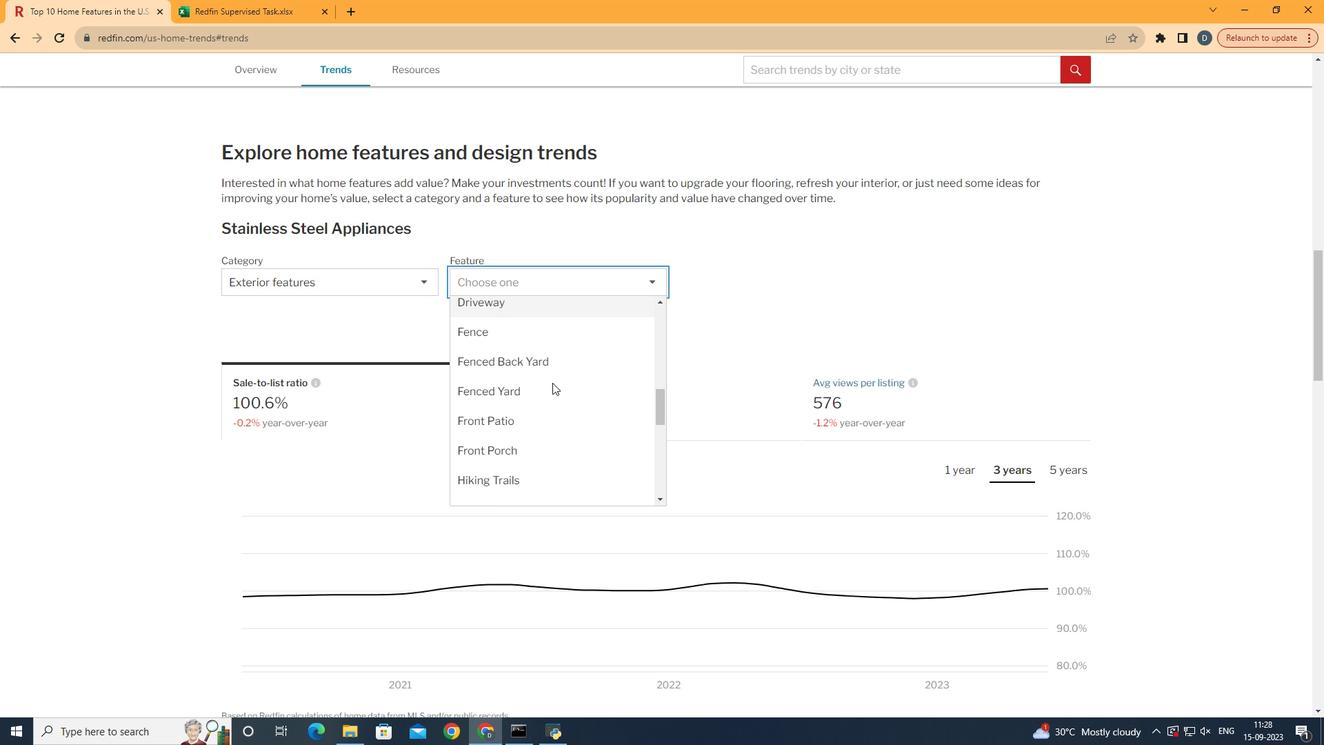 
Action: Mouse scrolled (549, 382) with delta (0, 0)
Screenshot: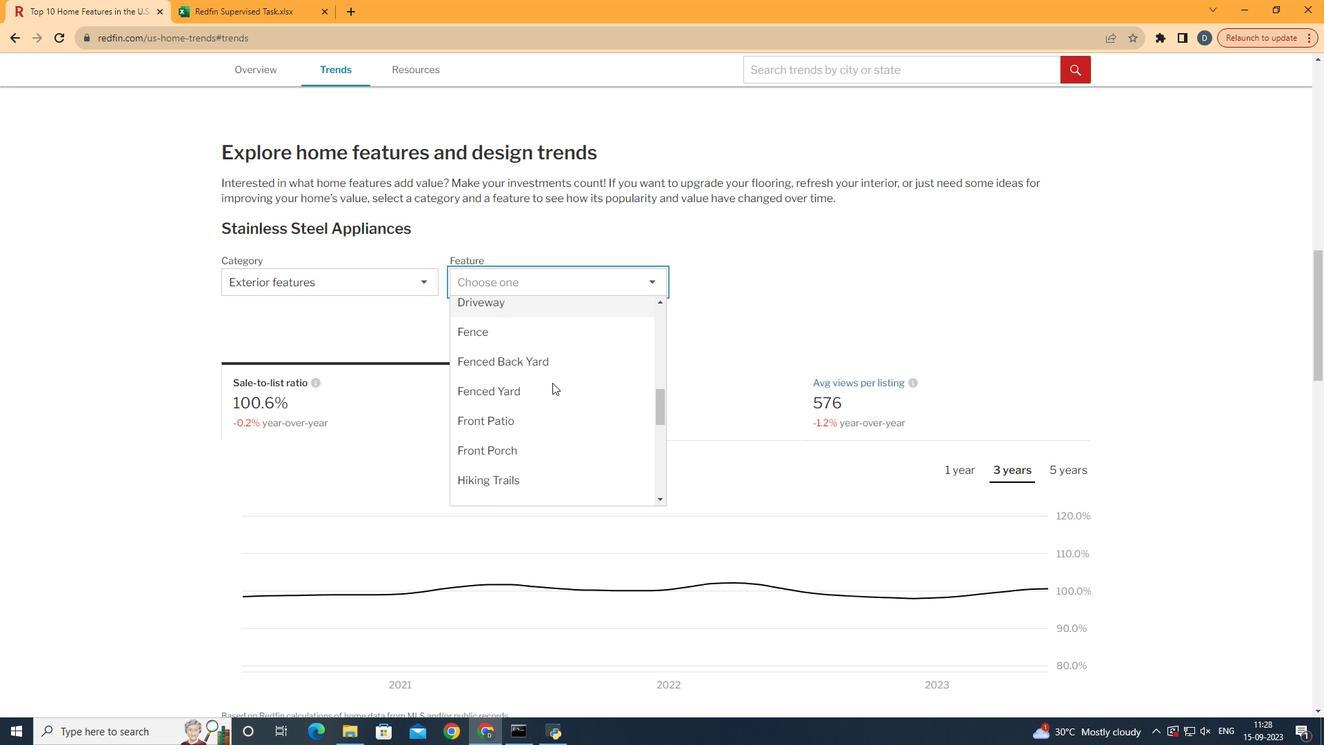 
Action: Mouse scrolled (549, 382) with delta (0, 0)
Screenshot: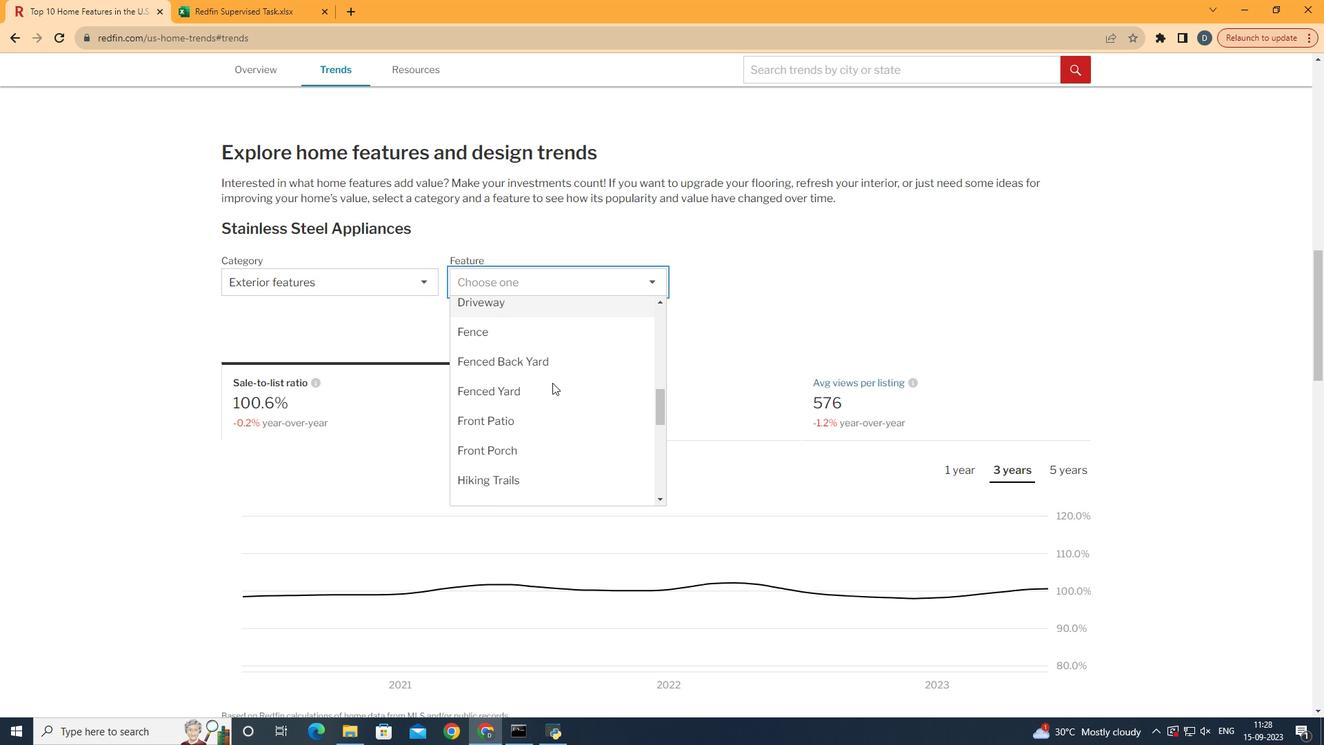 
Action: Mouse moved to (549, 383)
Screenshot: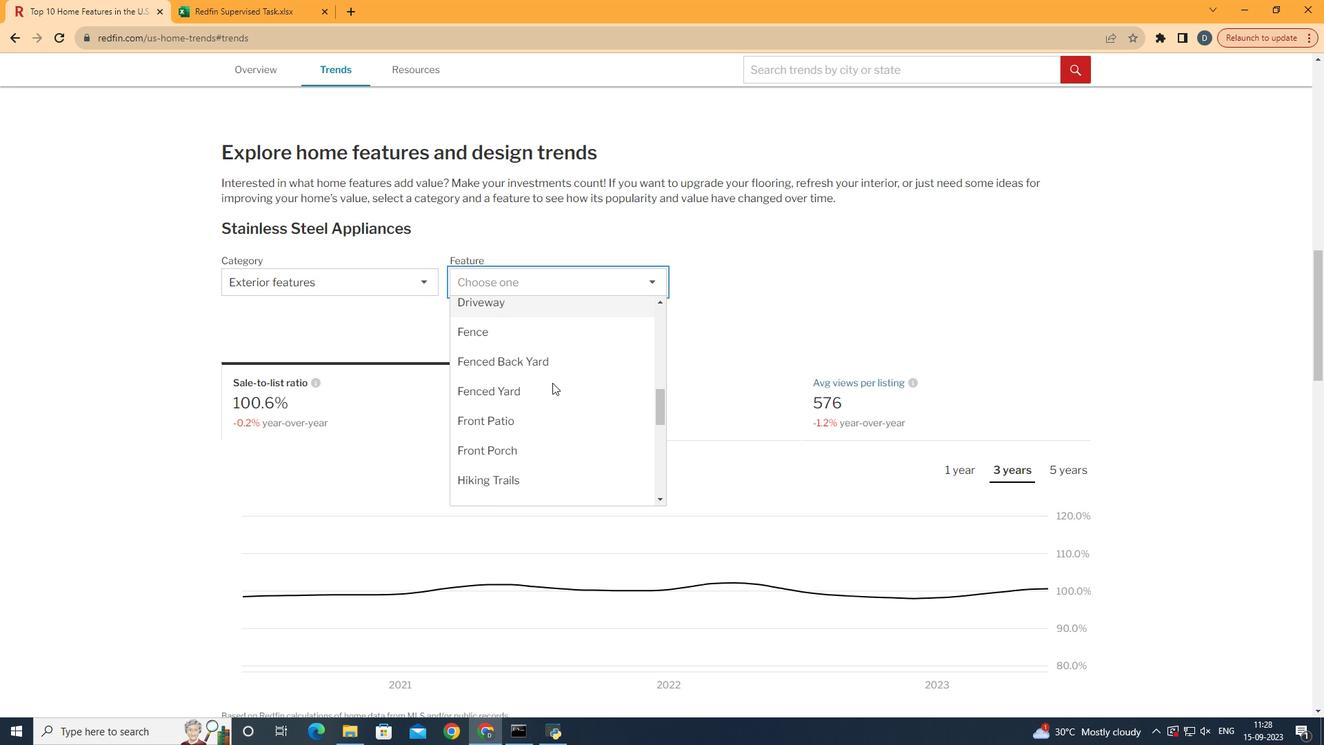 
Action: Mouse scrolled (549, 382) with delta (0, 0)
Screenshot: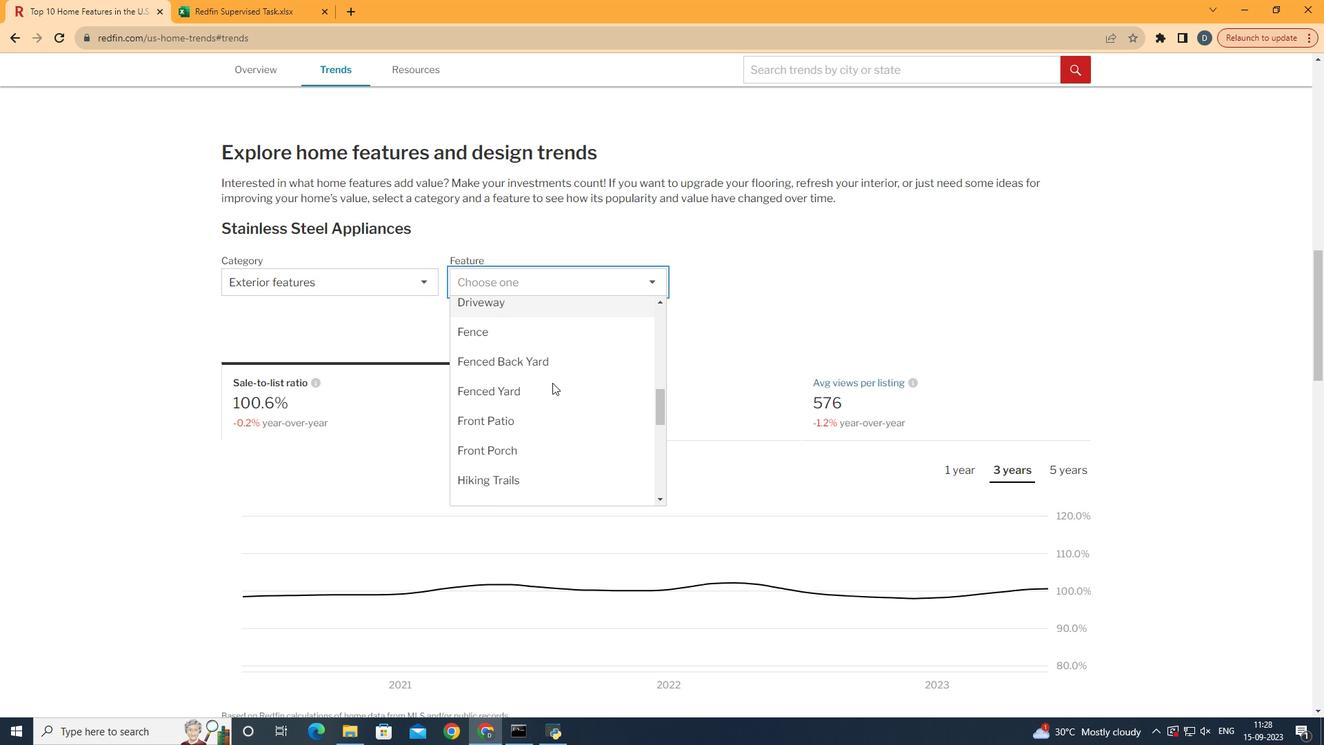 
Action: Mouse moved to (551, 382)
Screenshot: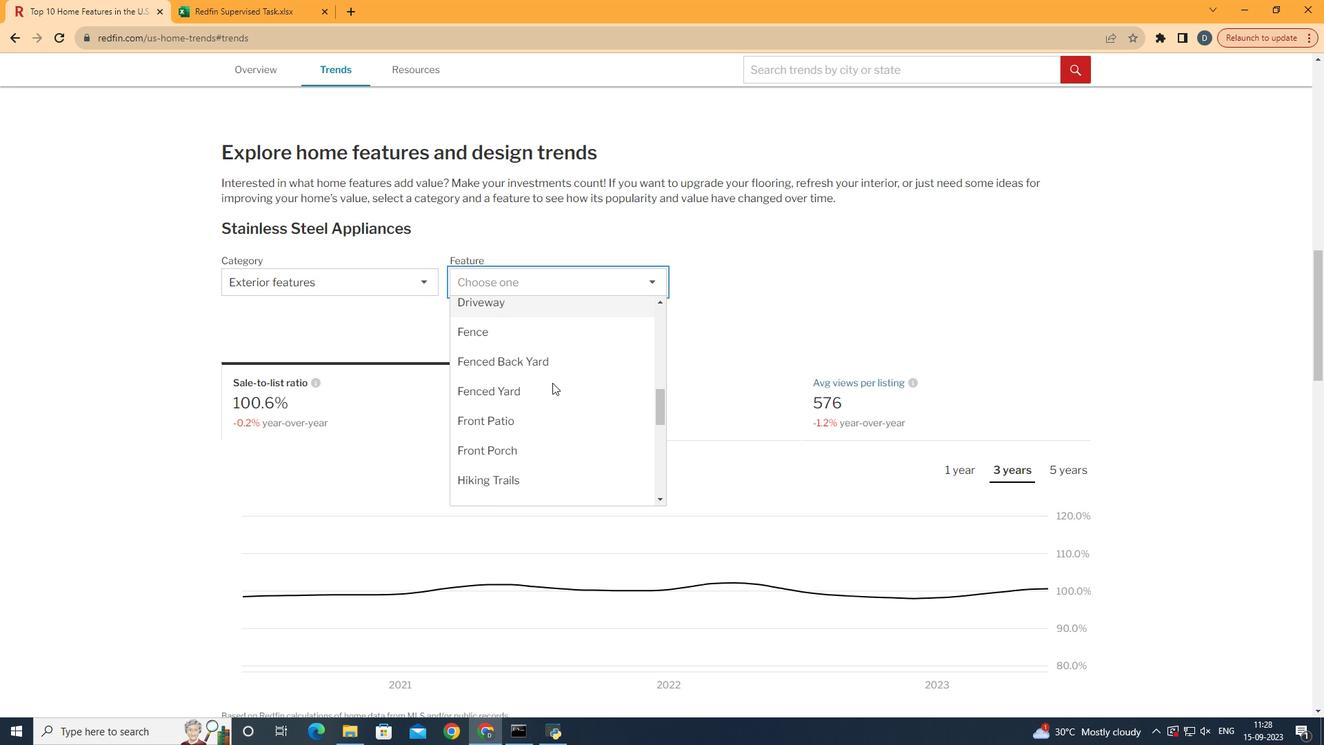 
Action: Mouse scrolled (551, 382) with delta (0, 0)
Screenshot: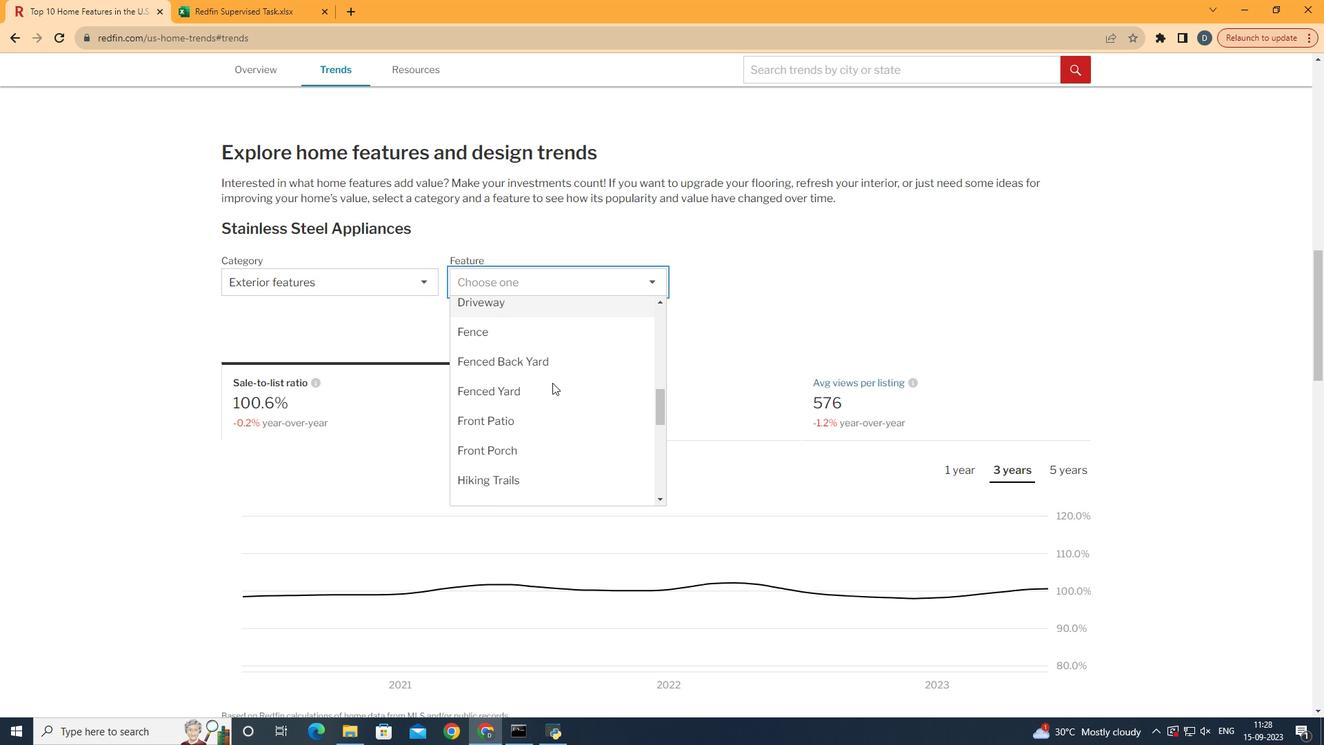 
Action: Mouse moved to (552, 382)
Screenshot: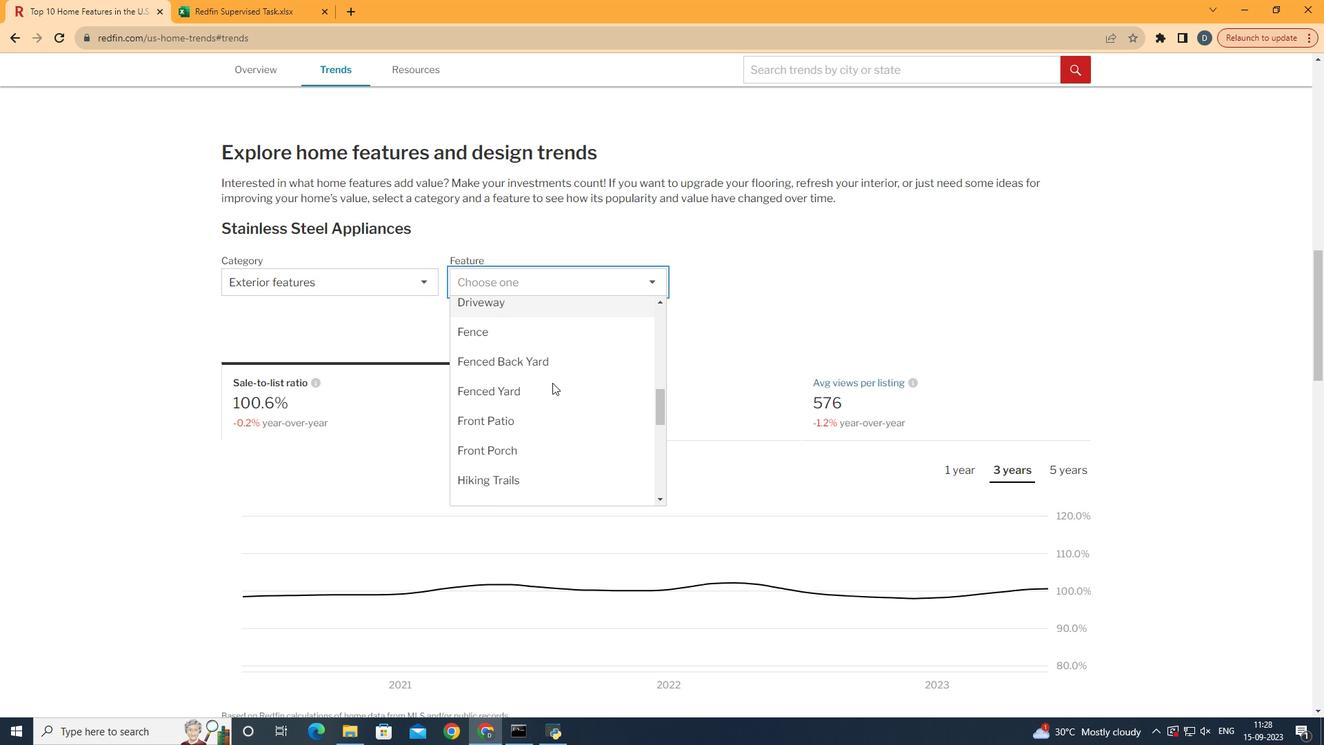 
Action: Mouse scrolled (552, 382) with delta (0, 0)
Screenshot: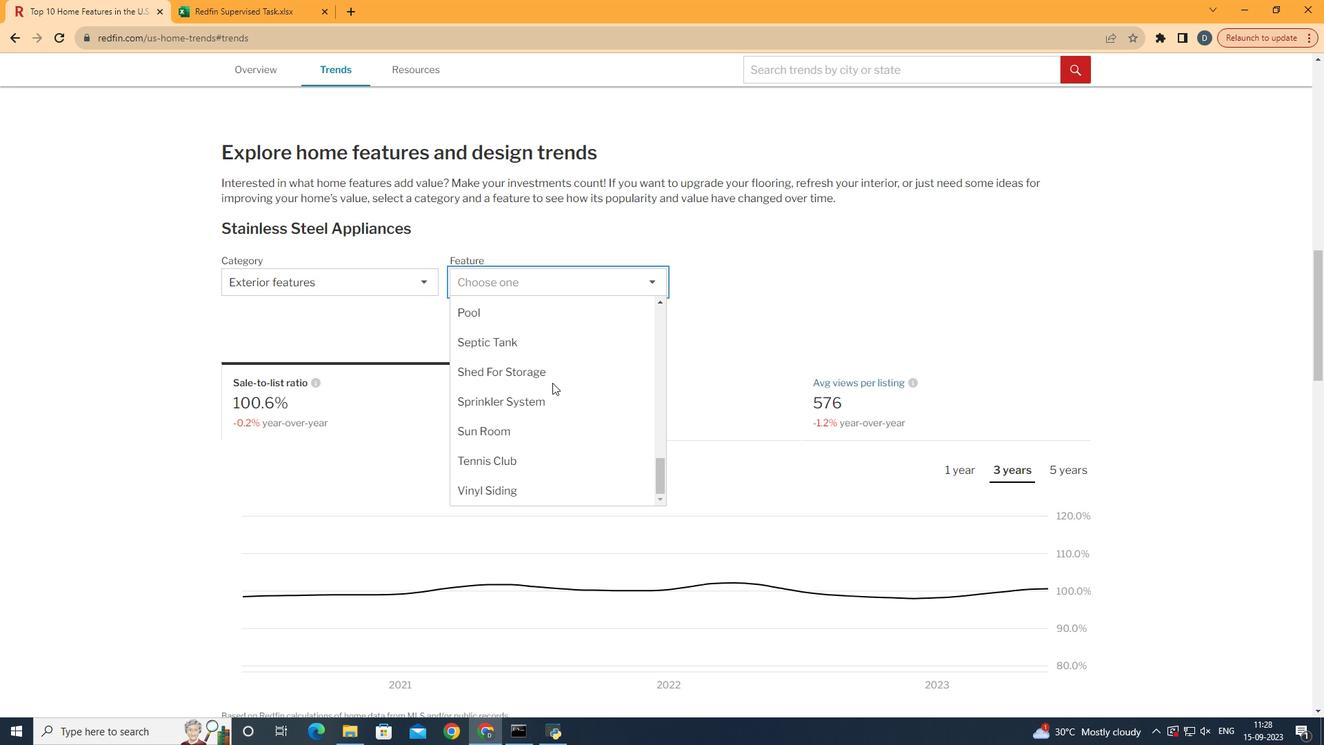 
Action: Mouse scrolled (552, 382) with delta (0, 0)
Screenshot: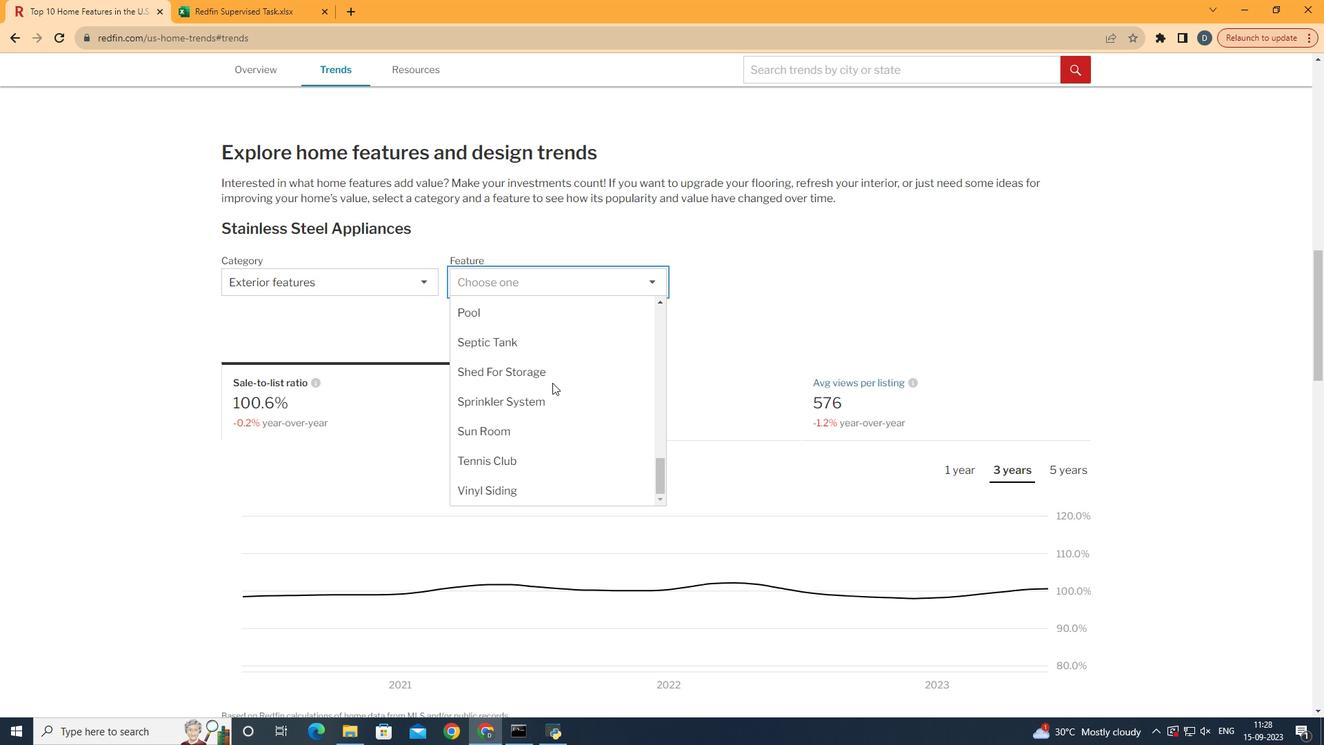 
Action: Mouse scrolled (552, 382) with delta (0, 0)
Screenshot: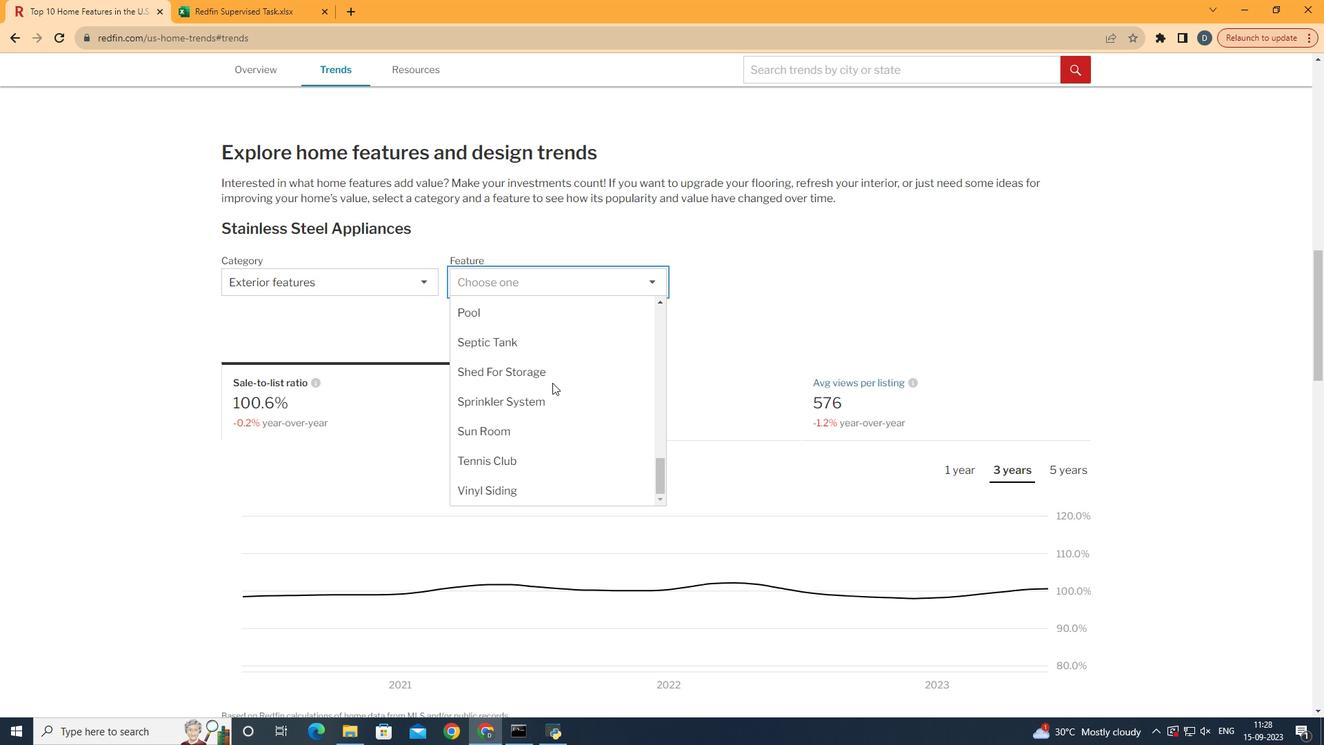 
Action: Mouse scrolled (552, 382) with delta (0, 0)
Screenshot: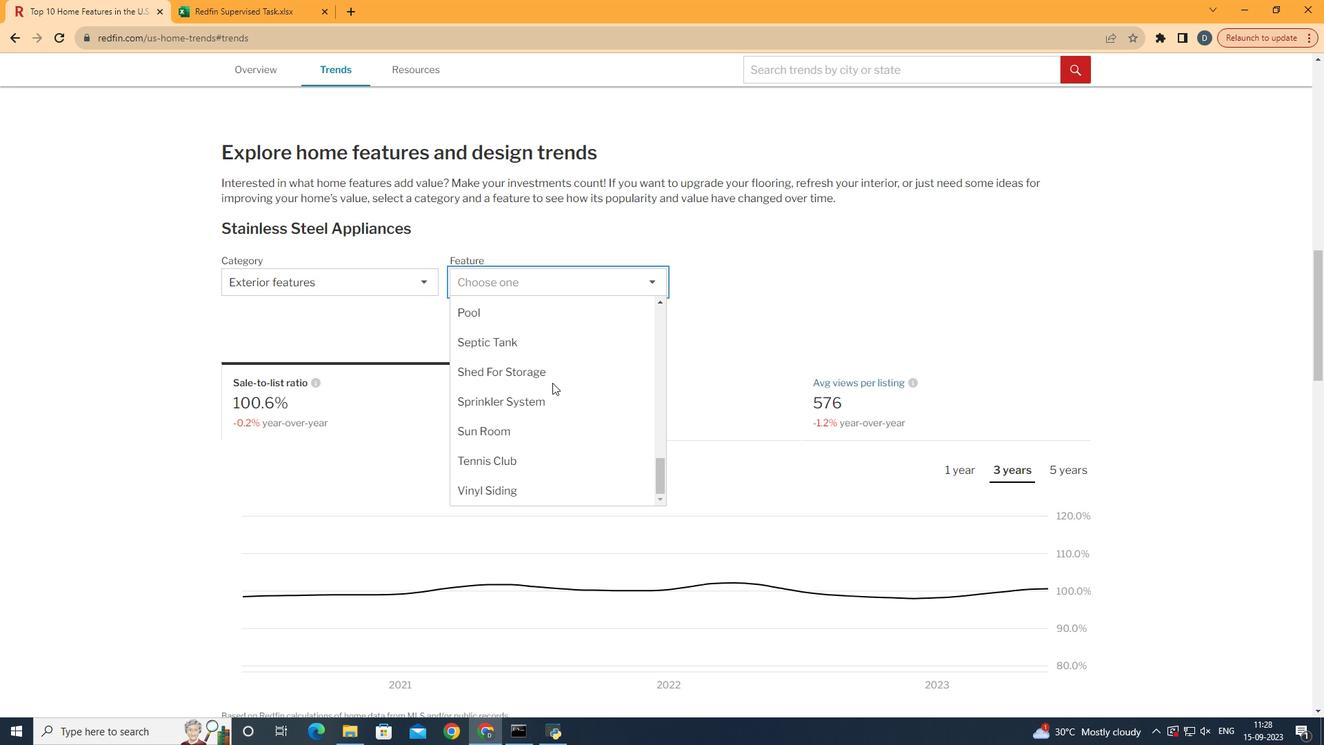 
Action: Mouse scrolled (552, 382) with delta (0, 0)
Screenshot: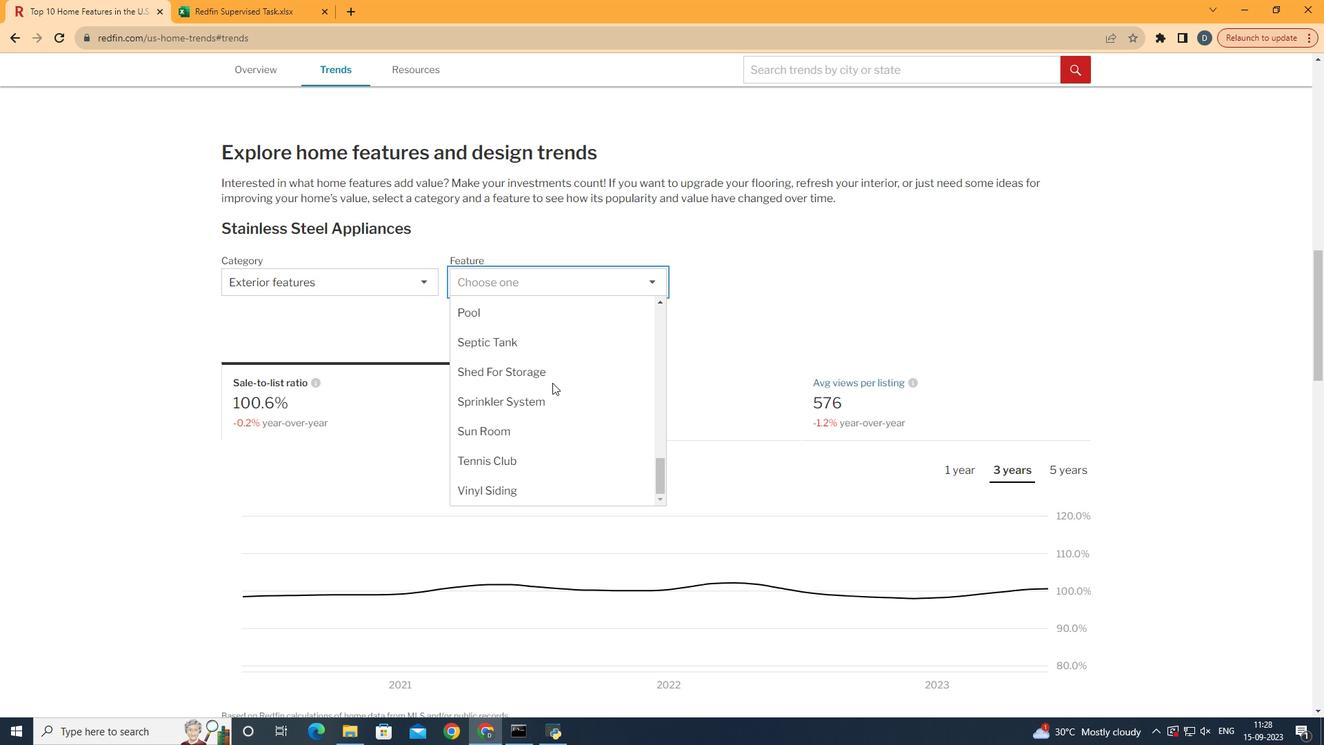 
Action: Mouse scrolled (552, 382) with delta (0, 0)
Screenshot: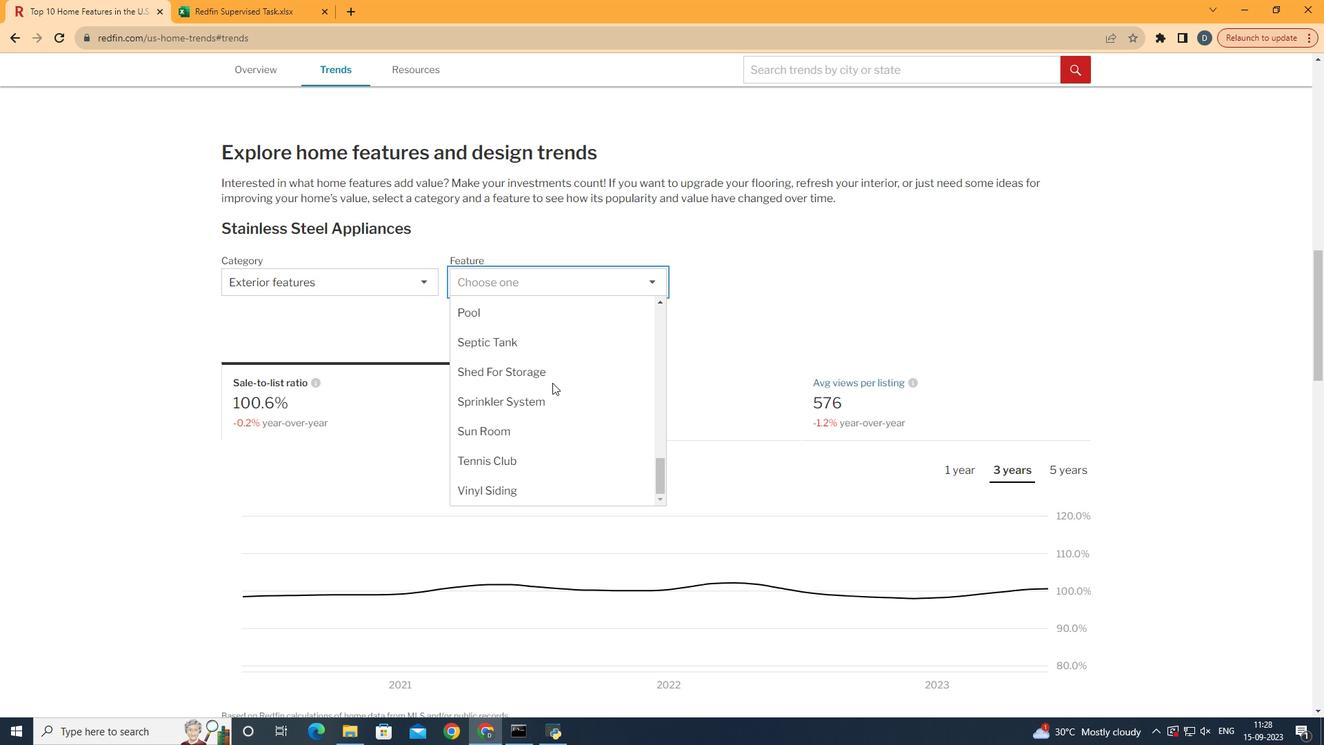 
Action: Mouse scrolled (552, 382) with delta (0, 0)
Screenshot: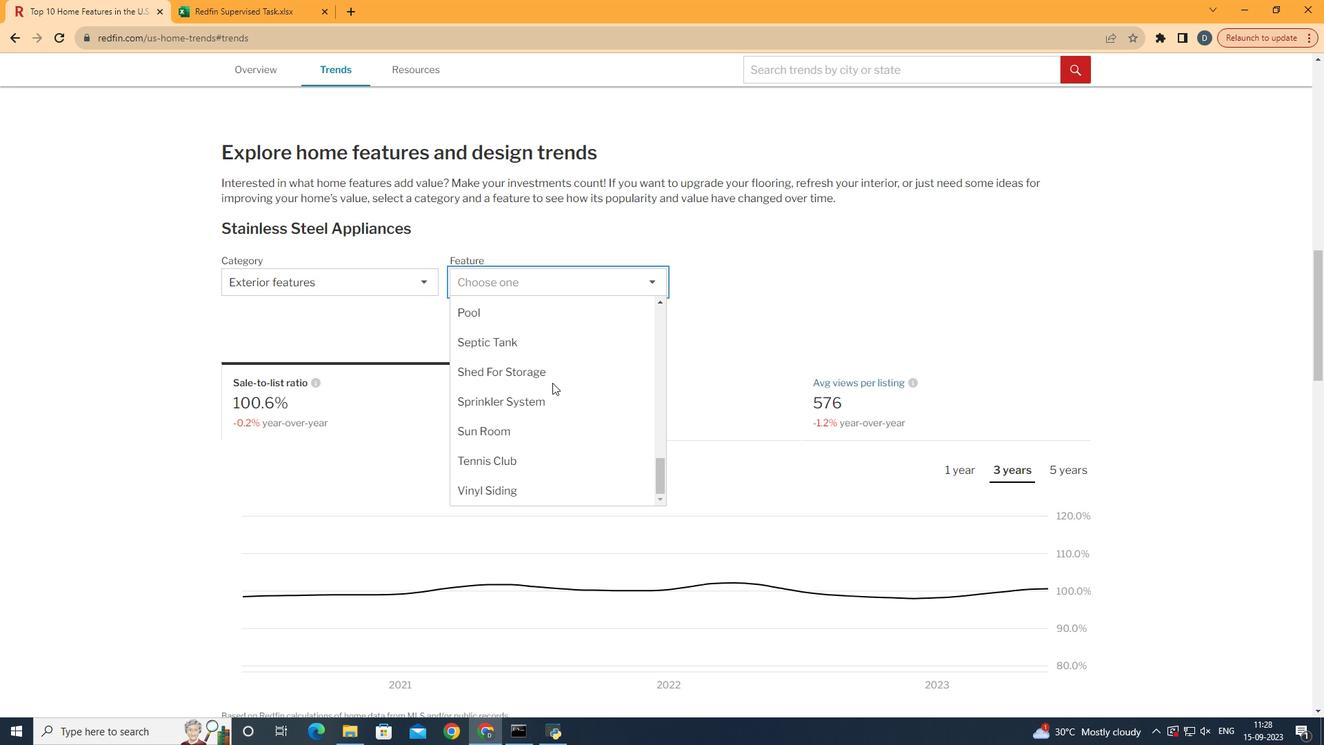 
Action: Mouse scrolled (552, 382) with delta (0, 0)
Screenshot: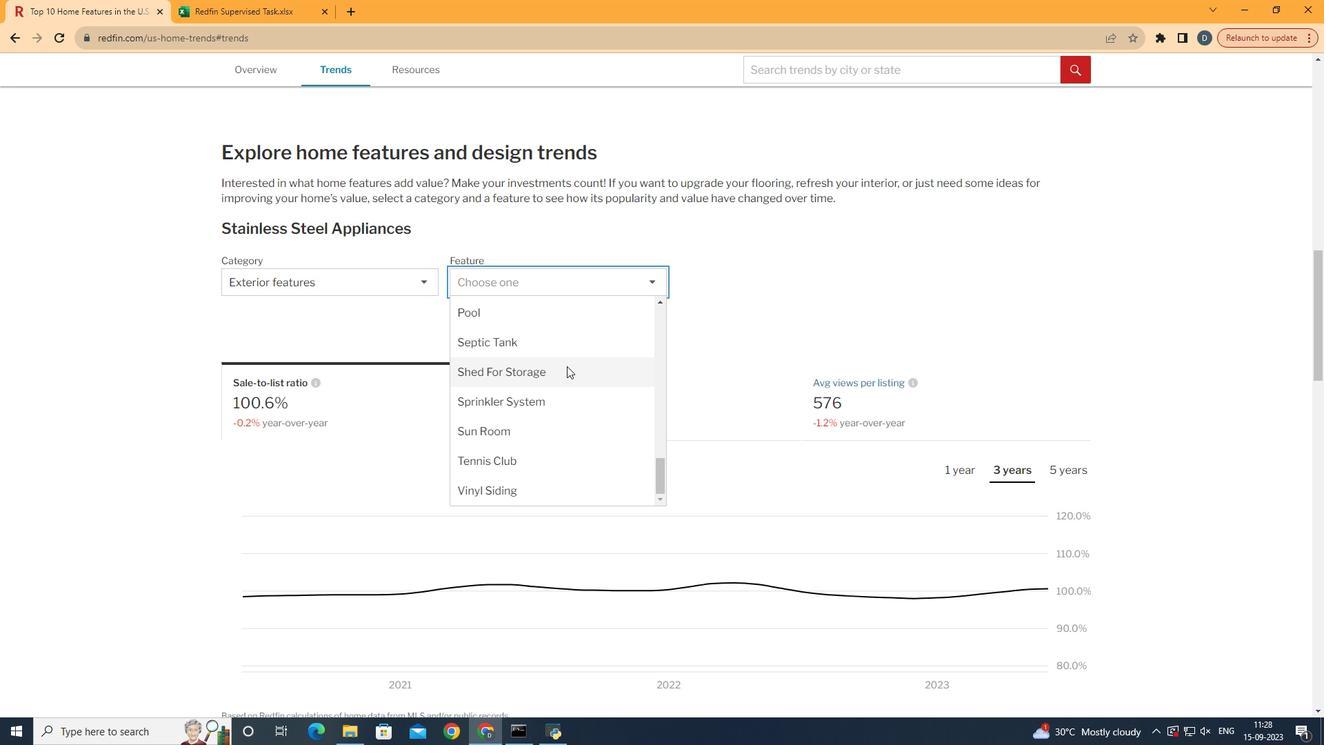 
Action: Mouse scrolled (552, 382) with delta (0, 0)
Screenshot: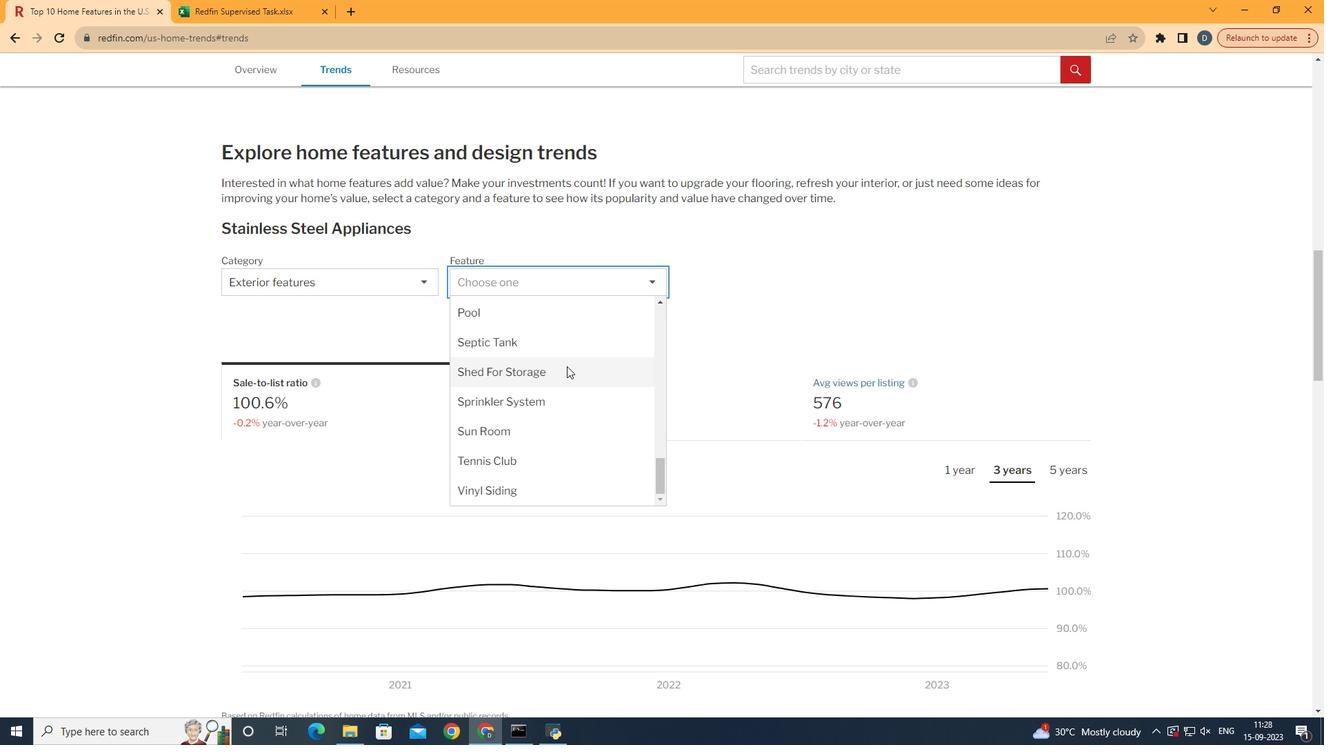 
Action: Mouse scrolled (552, 382) with delta (0, 0)
Screenshot: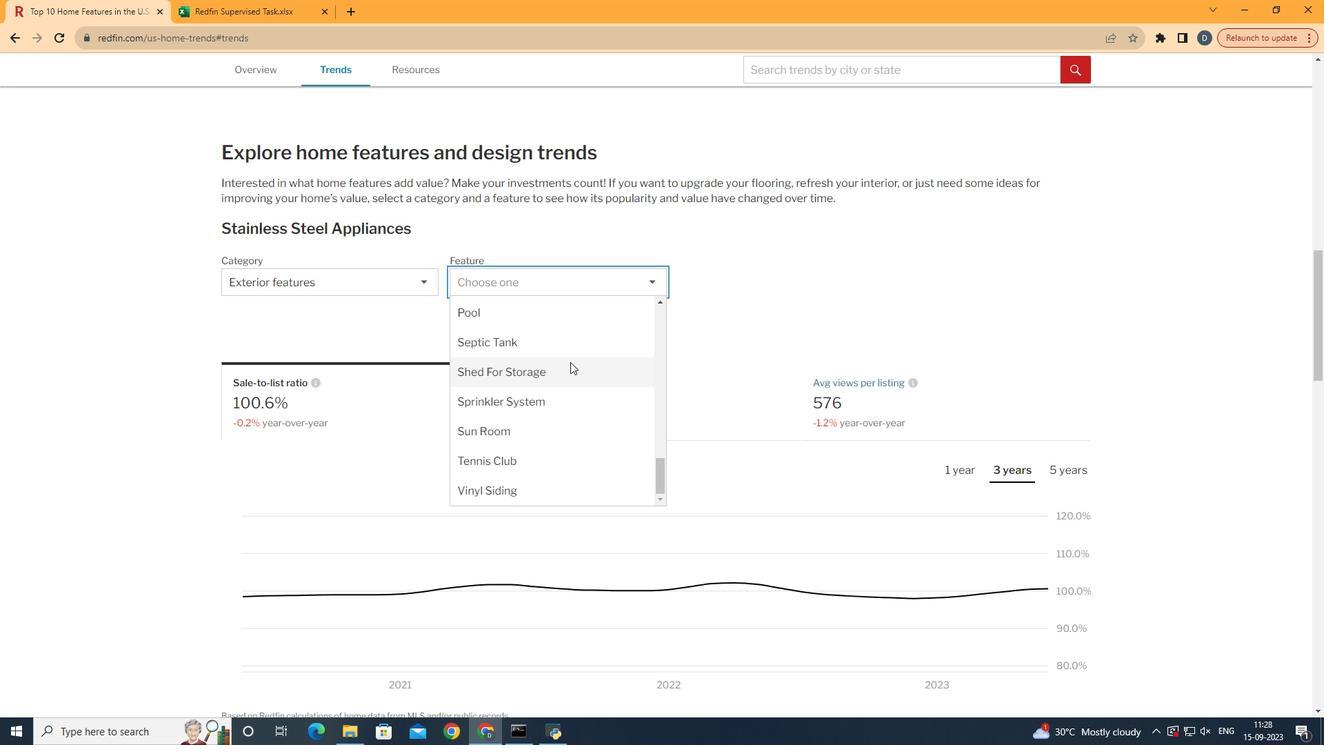 
Action: Mouse moved to (568, 404)
Screenshot: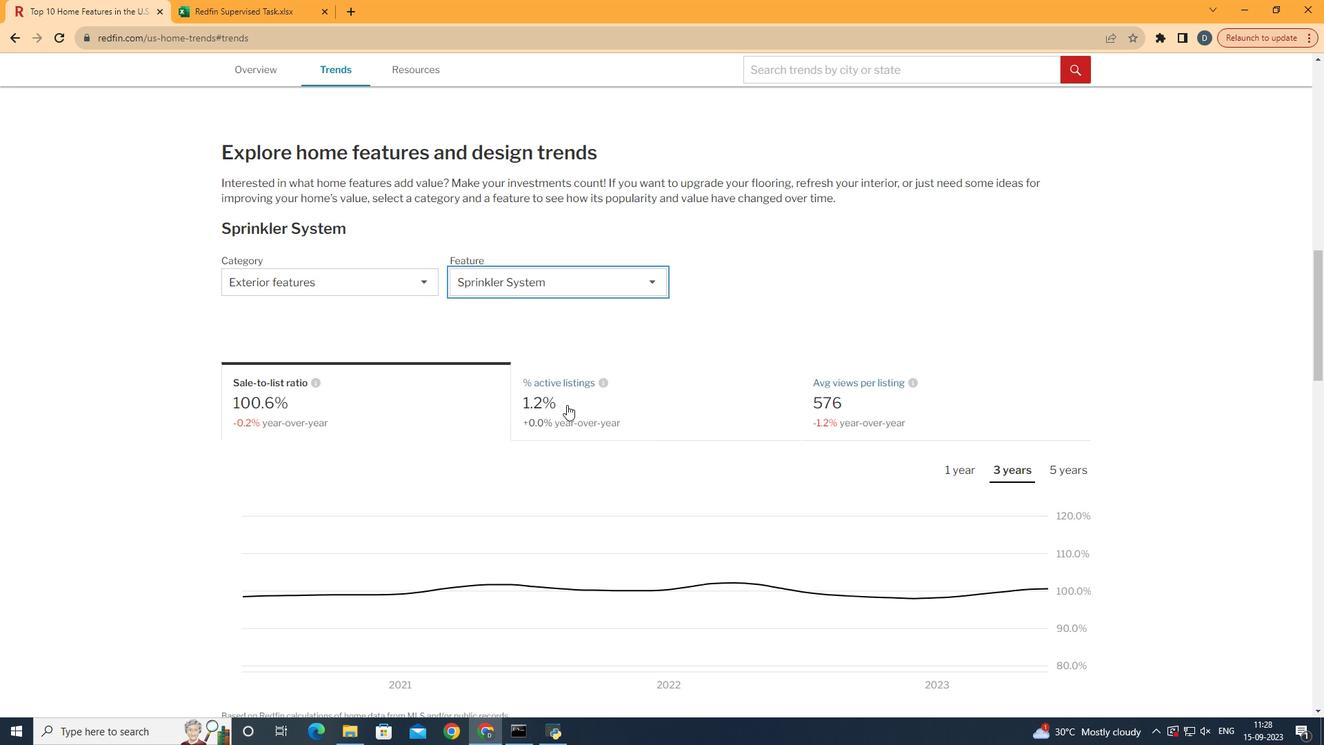 
Action: Mouse pressed left at (568, 404)
Screenshot: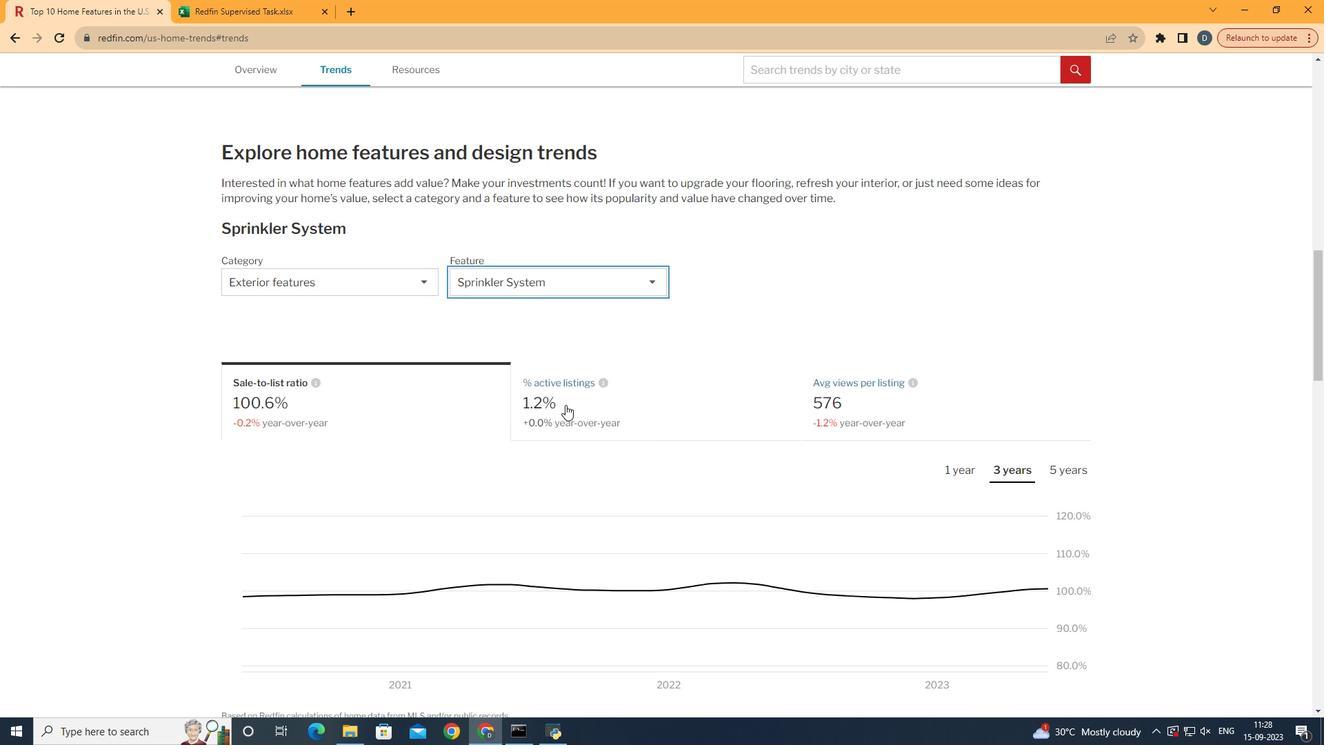 
Action: Mouse moved to (931, 411)
Screenshot: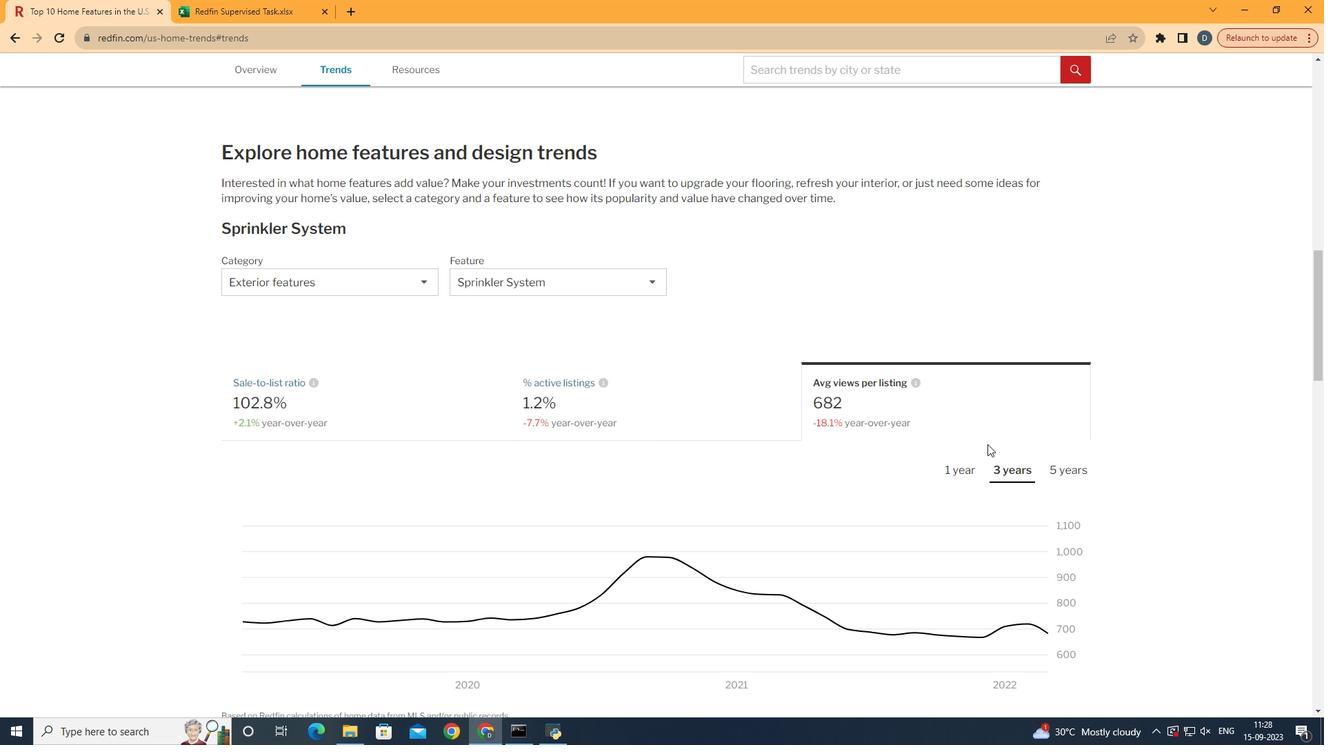 
Action: Mouse pressed left at (931, 411)
Screenshot: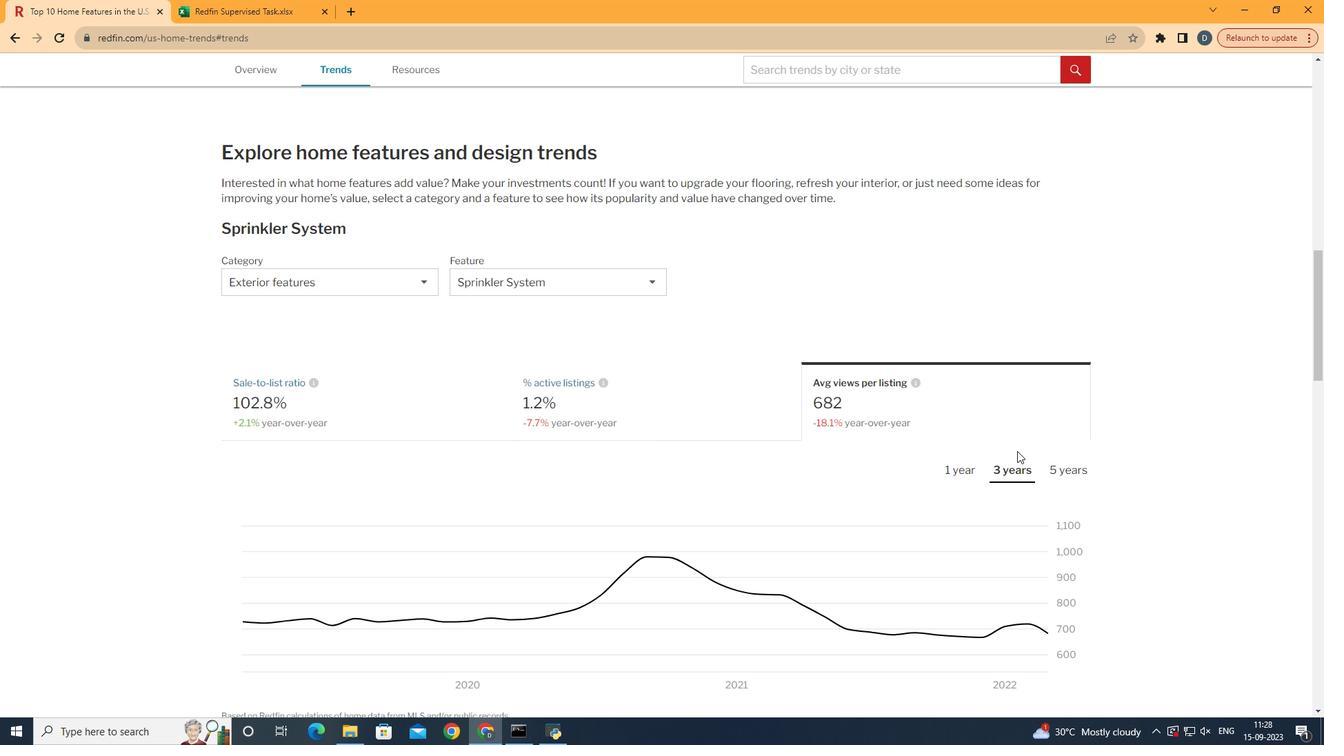 
Action: Mouse moved to (1058, 465)
Screenshot: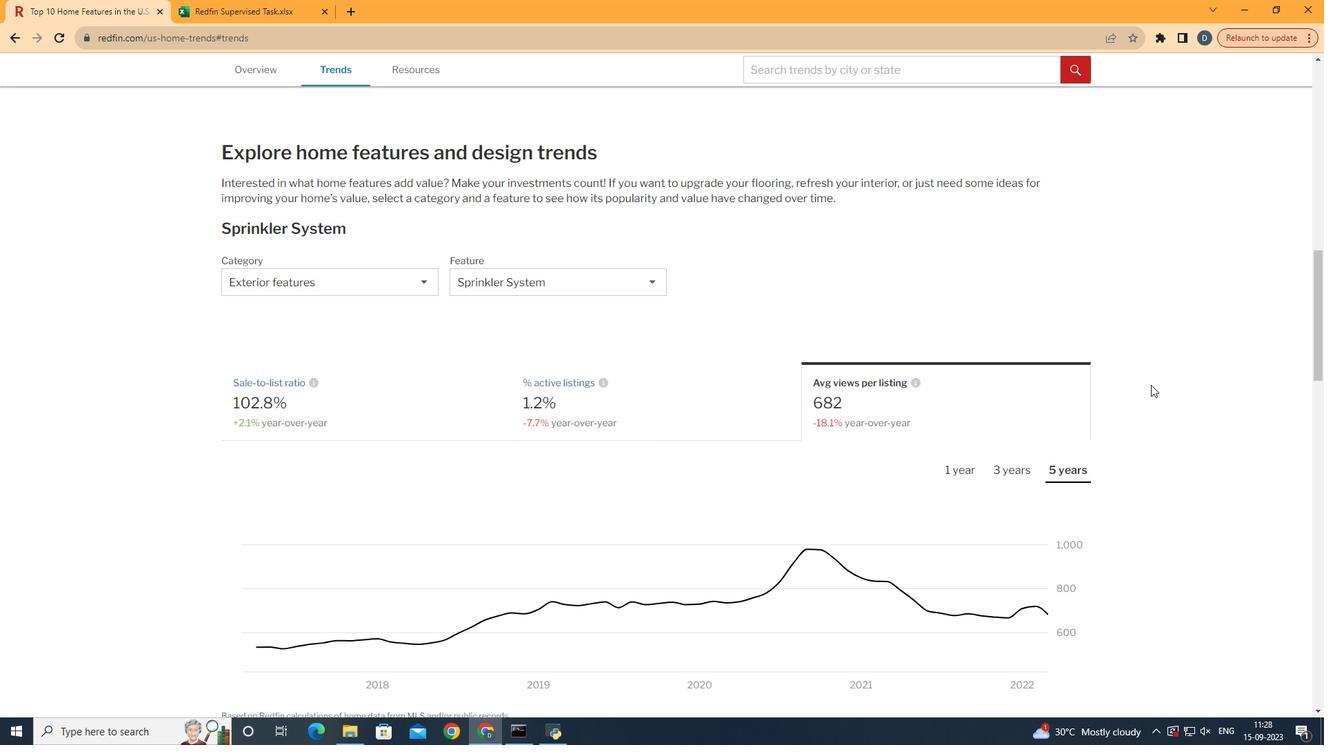 
Action: Mouse pressed left at (1058, 465)
Screenshot: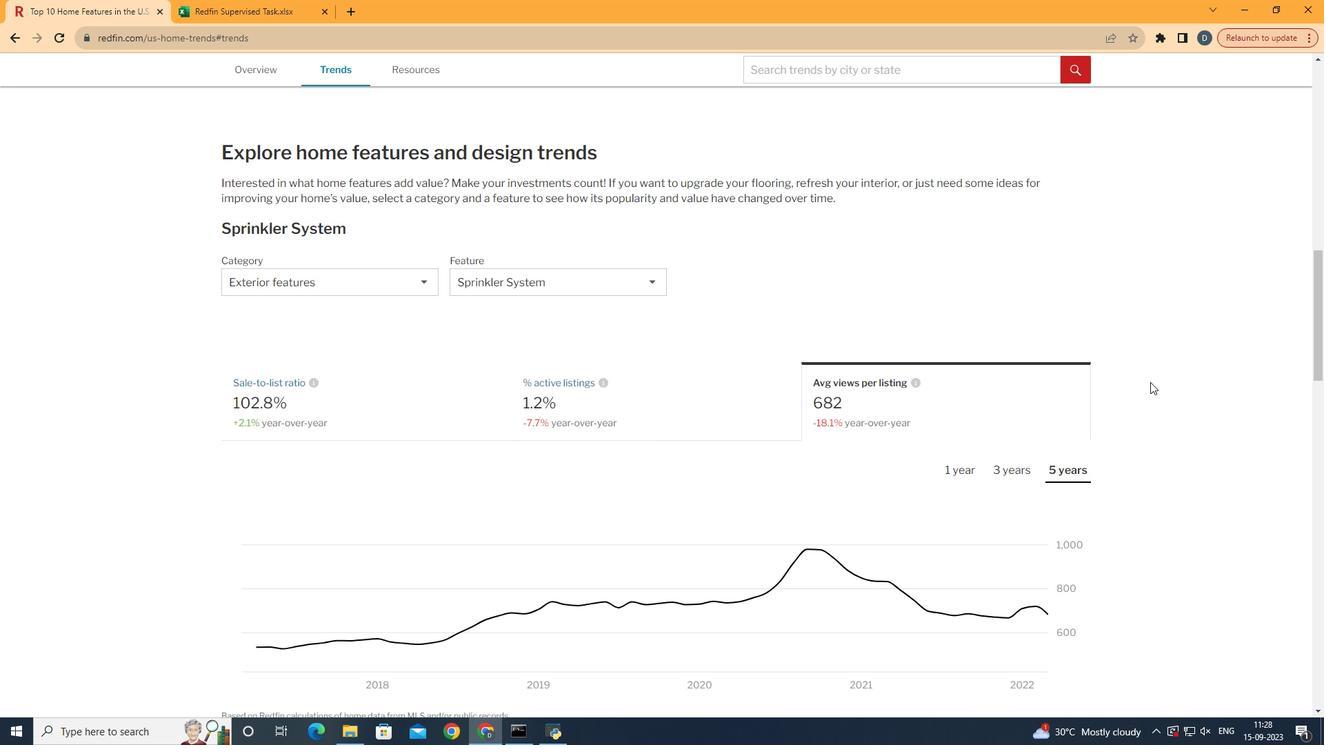 
Action: Mouse moved to (1150, 382)
Screenshot: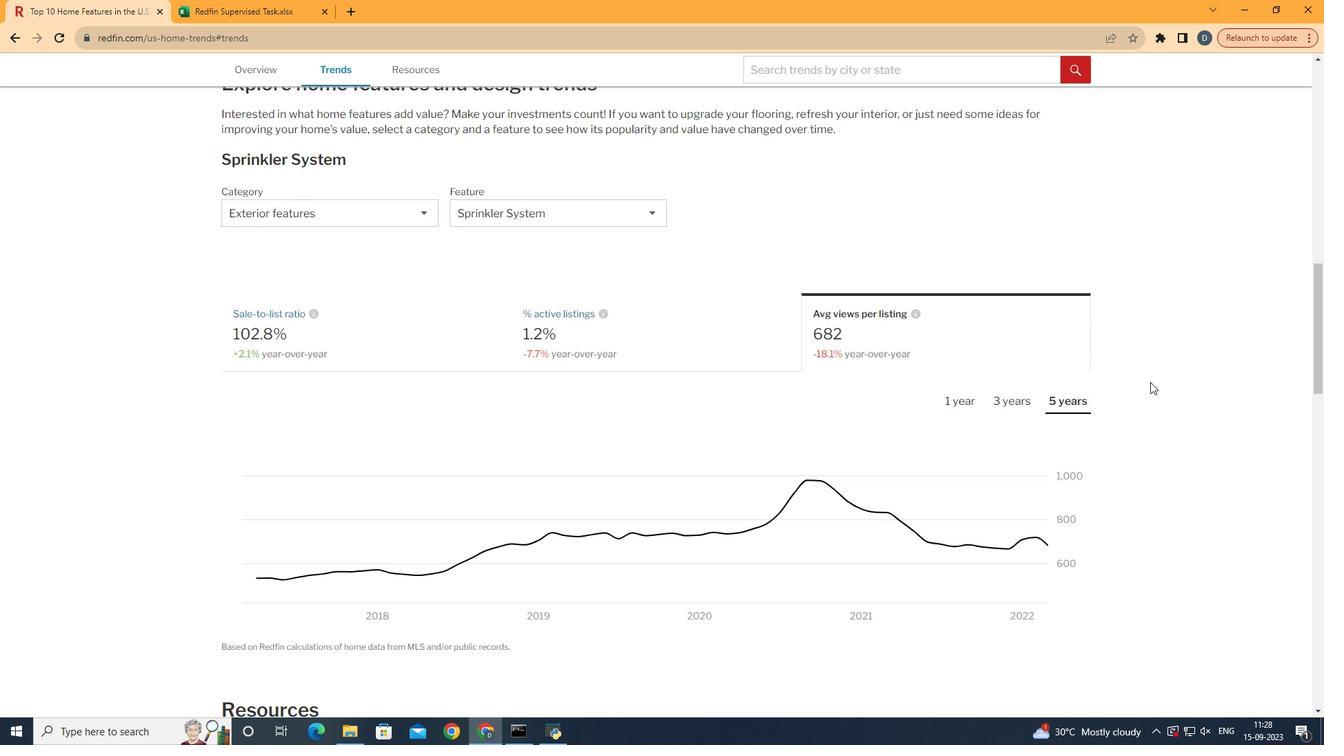 
Action: Mouse scrolled (1150, 381) with delta (0, 0)
Screenshot: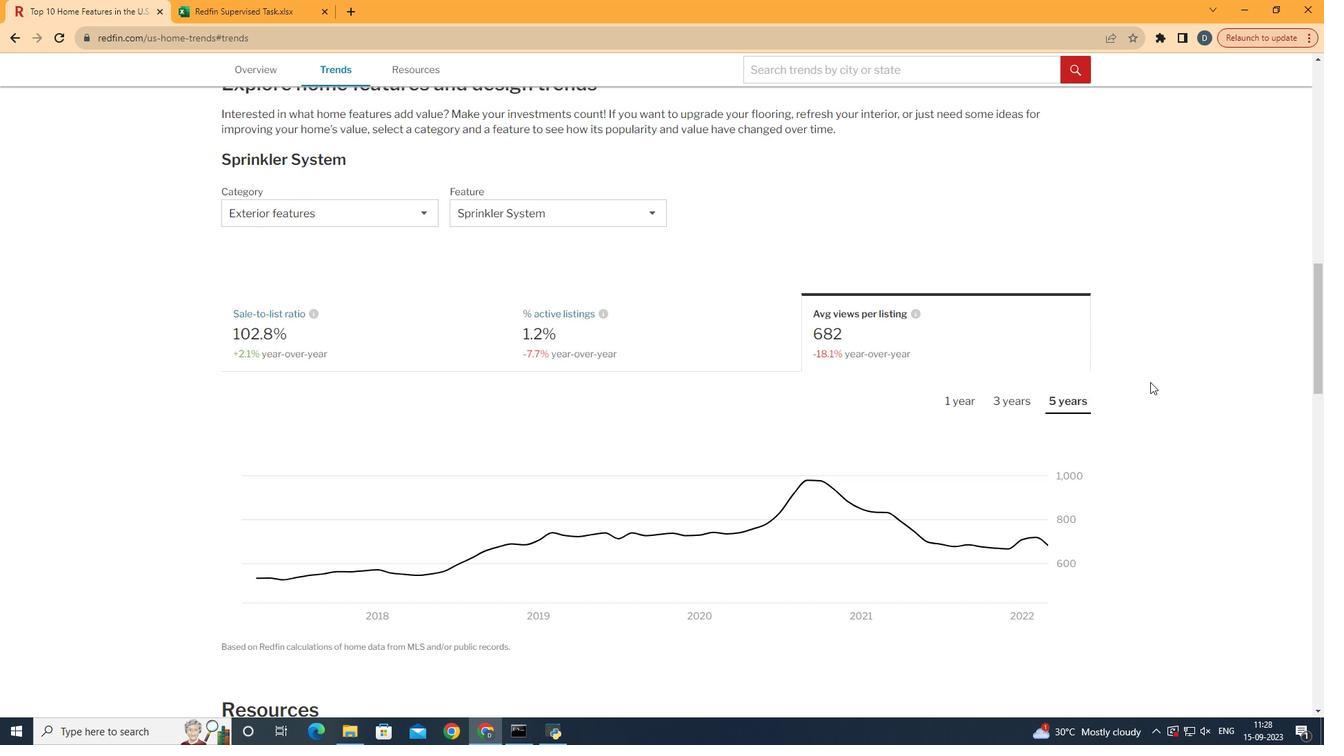 
